 Task: Check the average views per listing of underground utilities in the last 1 year.
Action: Mouse moved to (955, 213)
Screenshot: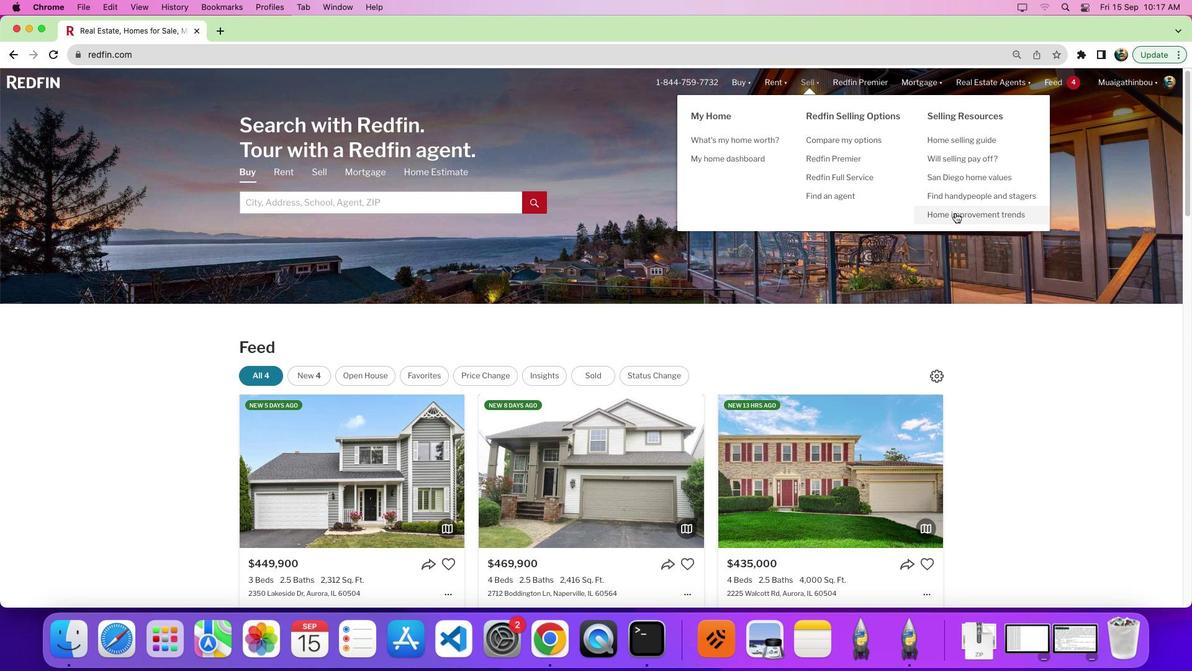 
Action: Mouse pressed left at (955, 213)
Screenshot: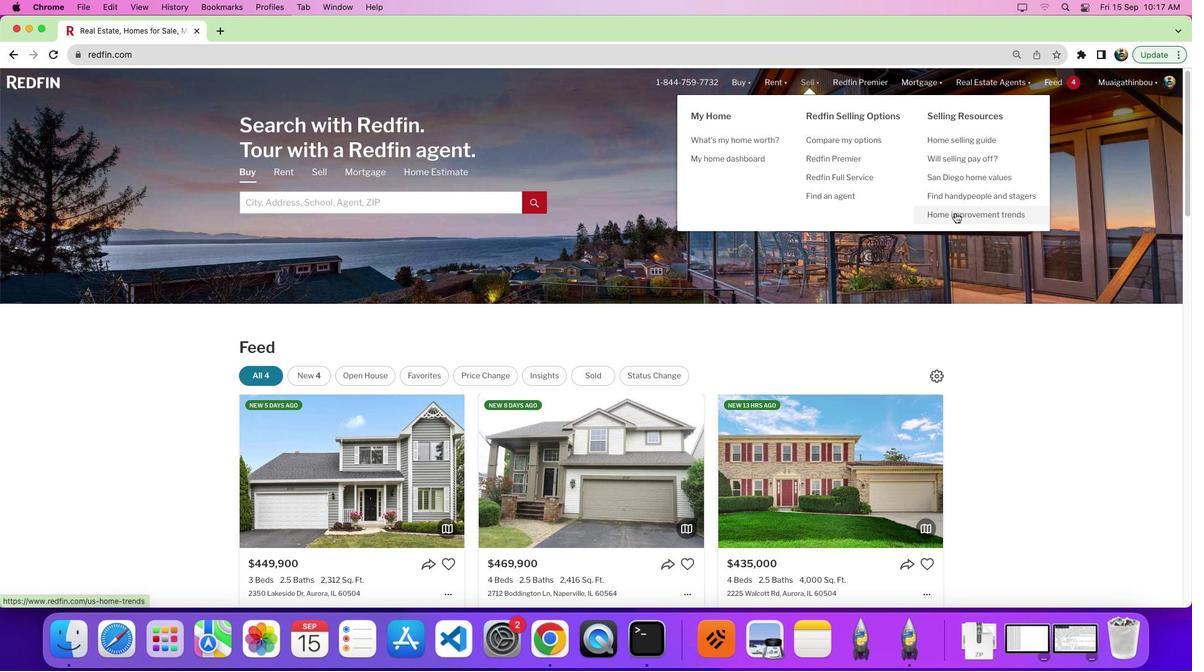 
Action: Mouse moved to (350, 238)
Screenshot: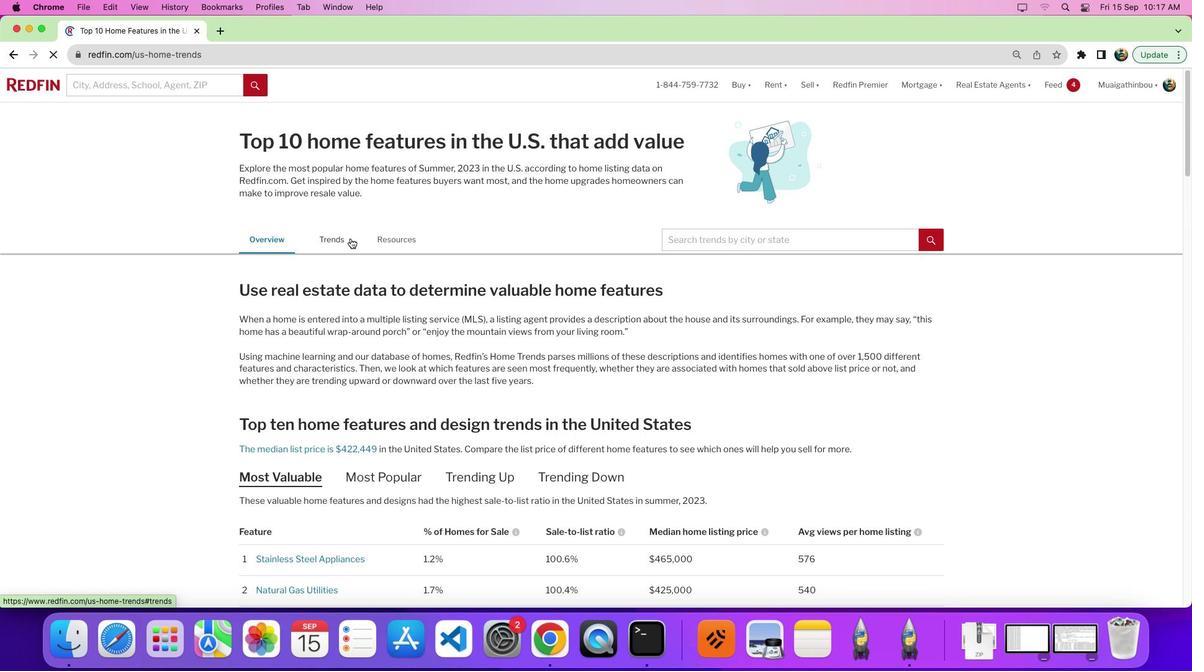 
Action: Mouse pressed left at (350, 238)
Screenshot: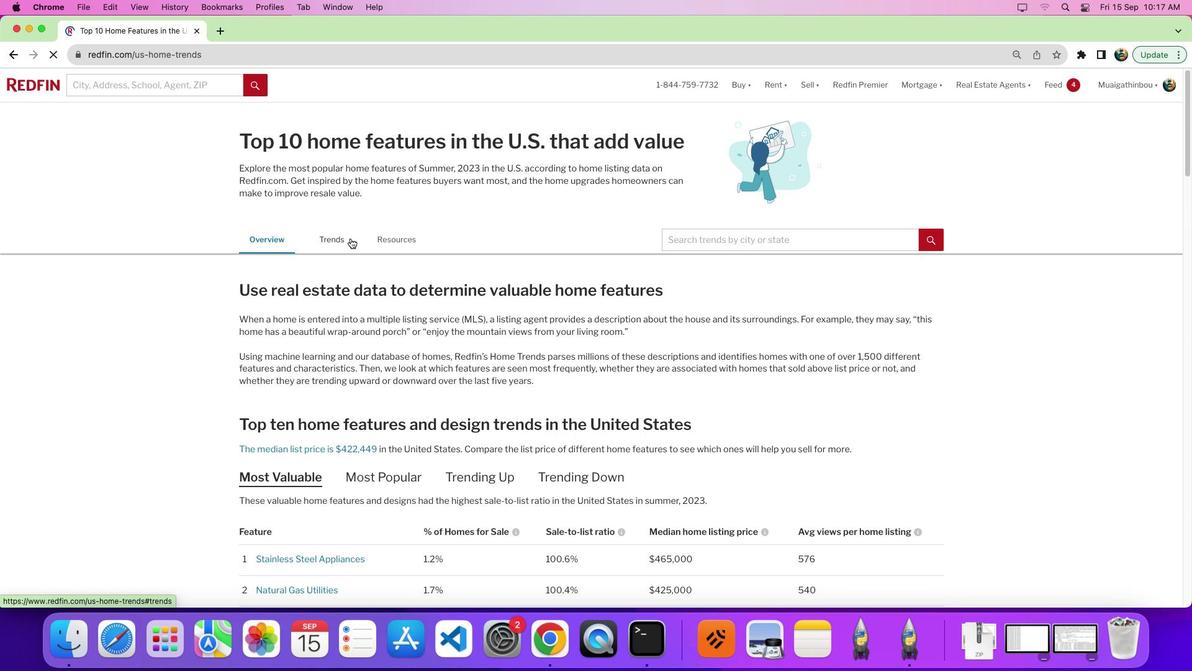 
Action: Mouse pressed left at (350, 238)
Screenshot: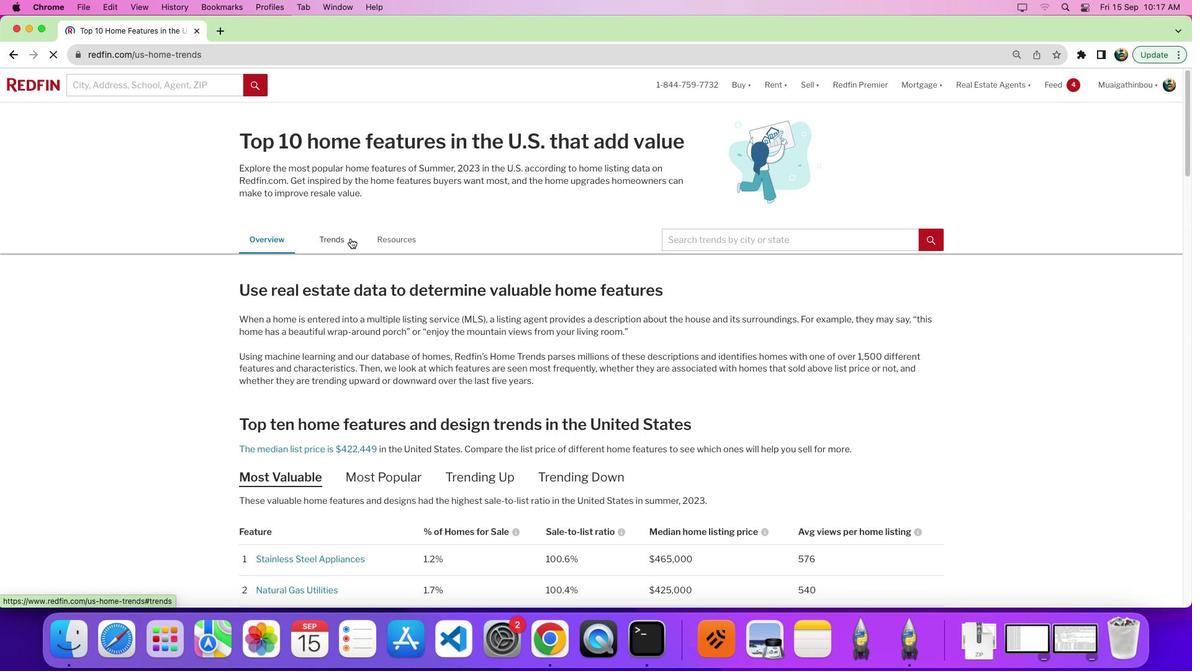 
Action: Mouse moved to (334, 236)
Screenshot: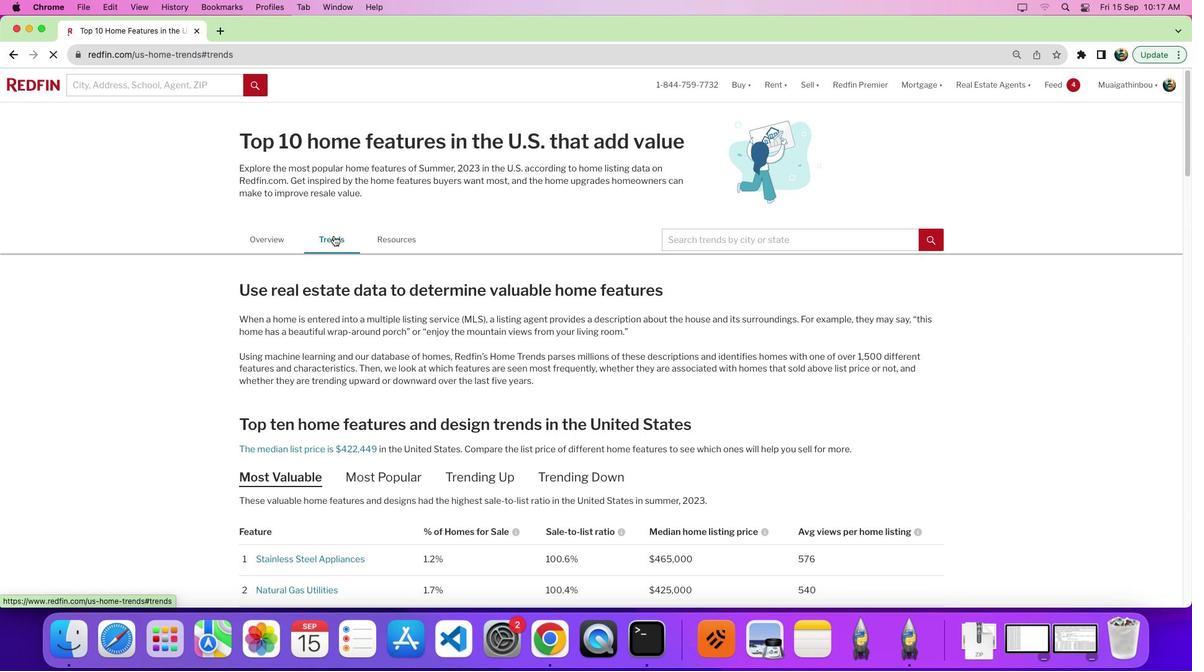 
Action: Mouse pressed left at (334, 236)
Screenshot: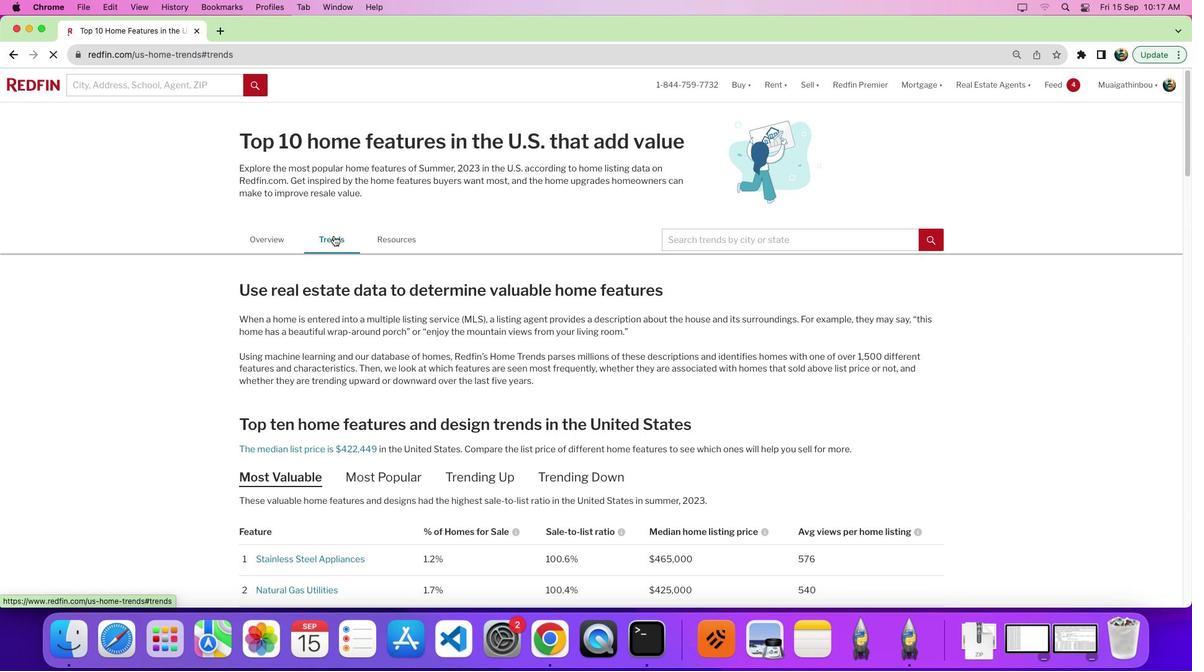 
Action: Mouse moved to (358, 243)
Screenshot: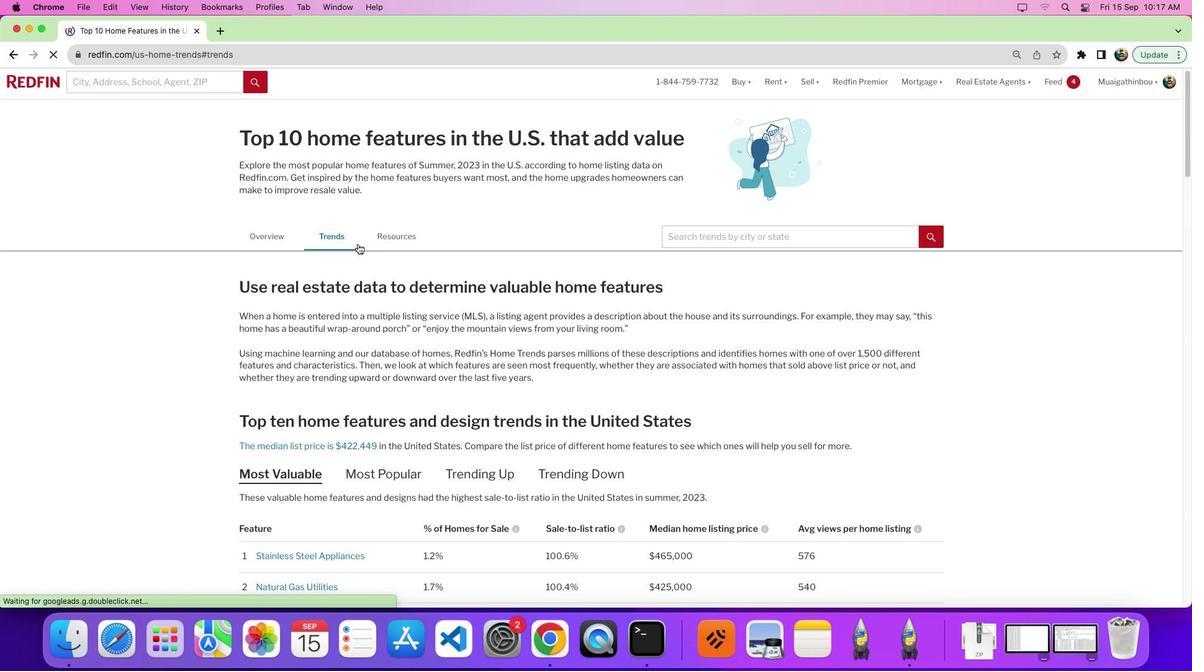 
Action: Mouse scrolled (358, 243) with delta (0, 0)
Screenshot: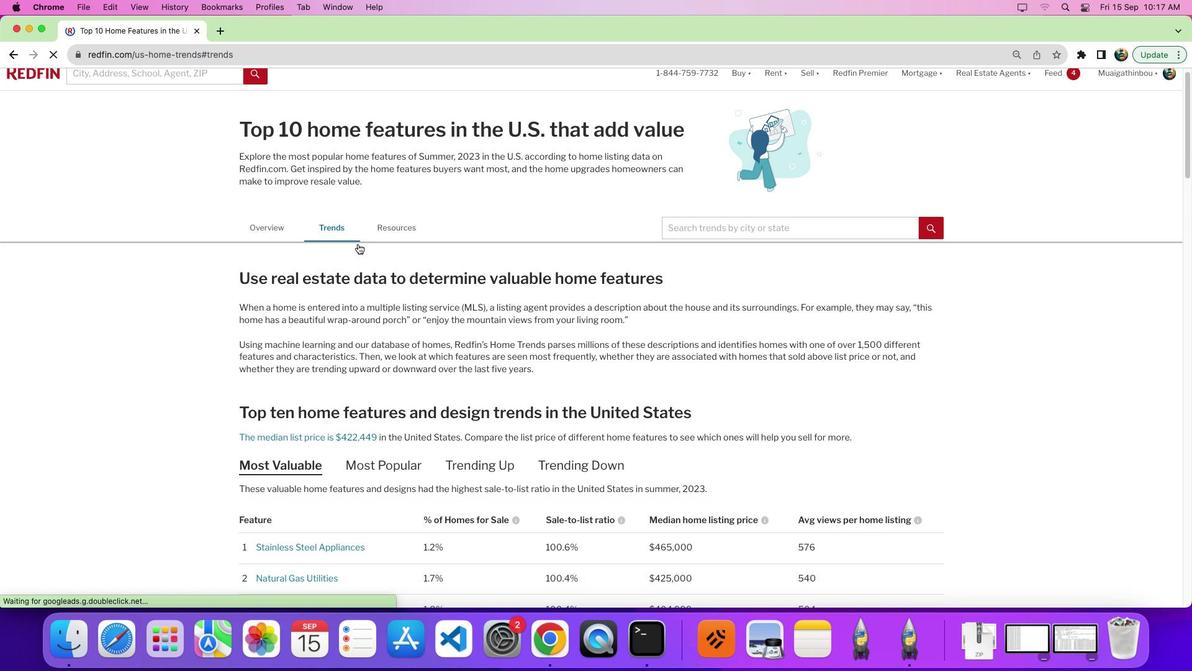
Action: Mouse scrolled (358, 243) with delta (0, 0)
Screenshot: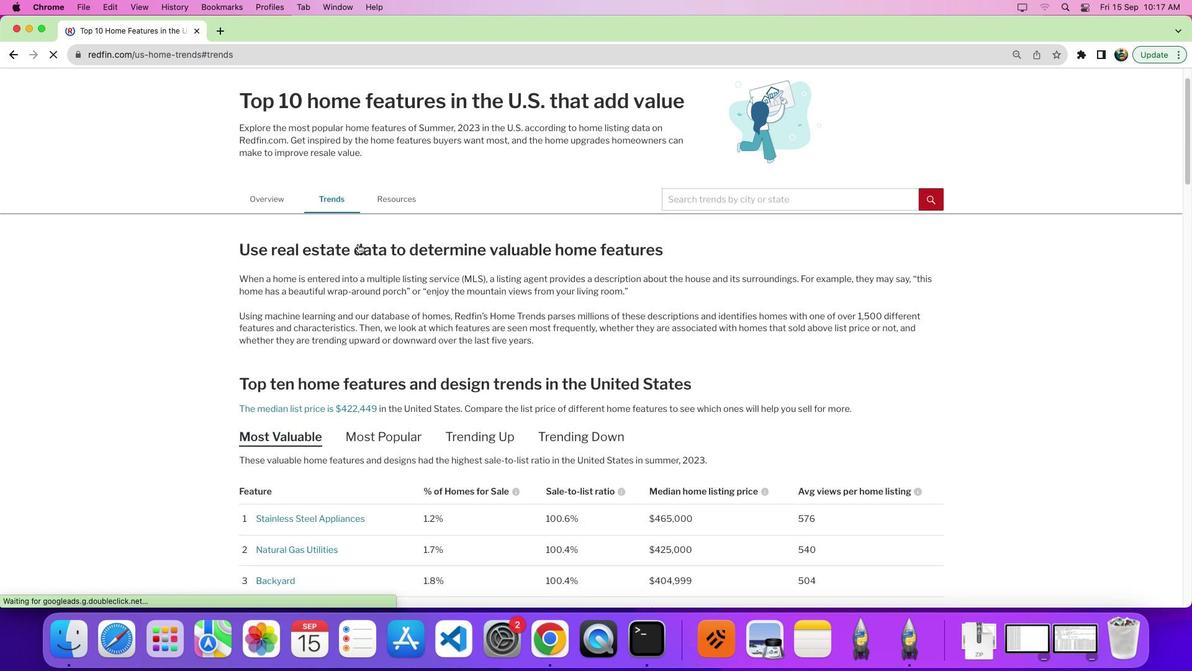
Action: Mouse scrolled (358, 243) with delta (0, -3)
Screenshot: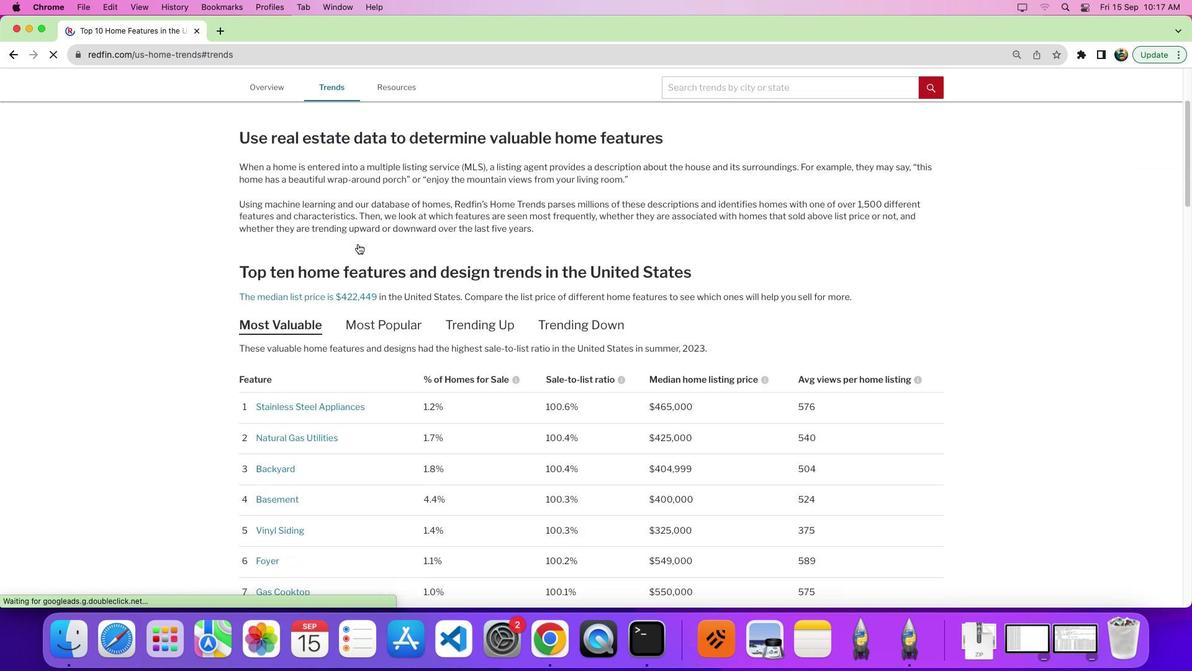 
Action: Mouse scrolled (358, 243) with delta (0, 0)
Screenshot: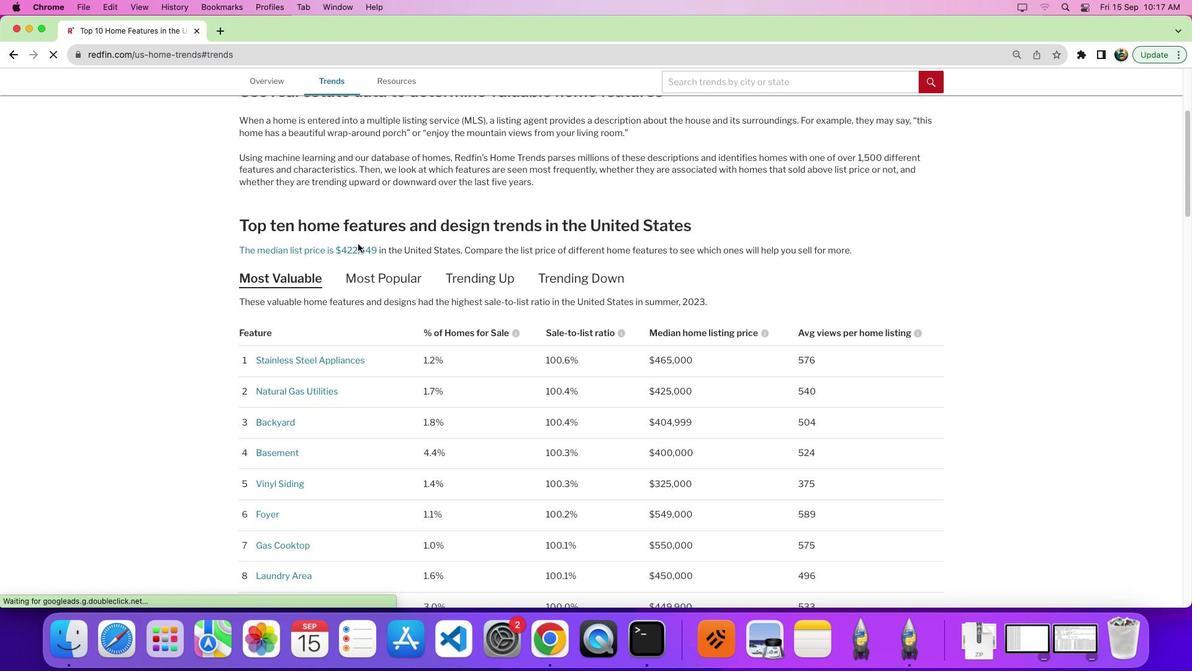 
Action: Mouse scrolled (358, 243) with delta (0, 0)
Screenshot: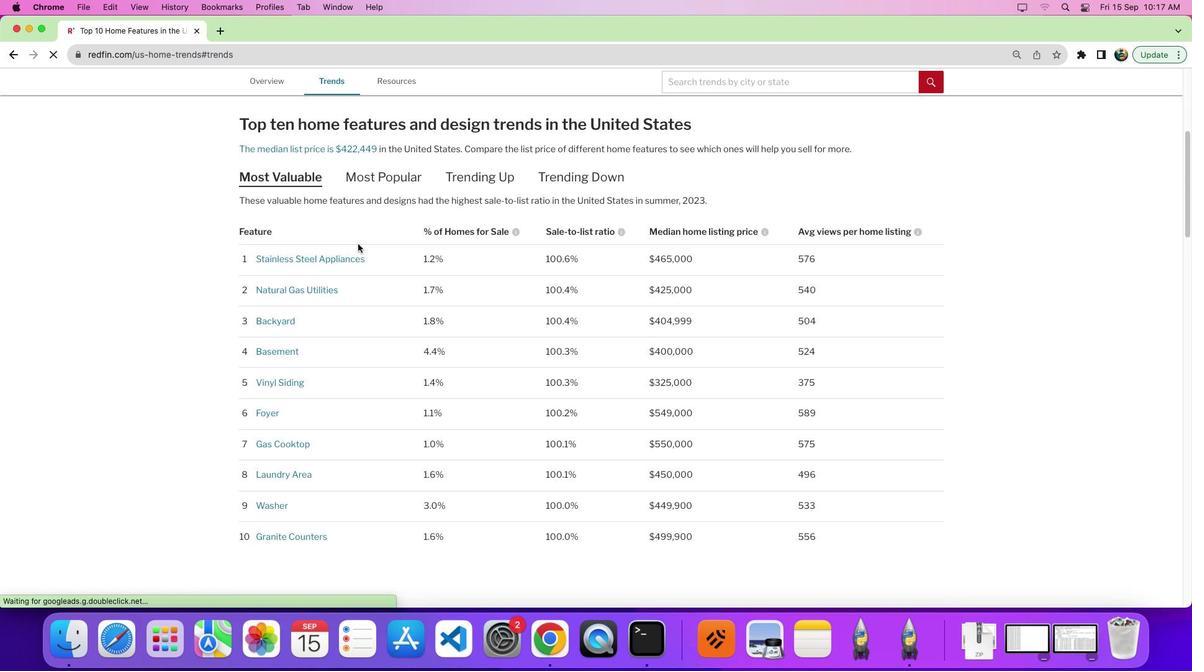
Action: Mouse scrolled (358, 243) with delta (0, -4)
Screenshot: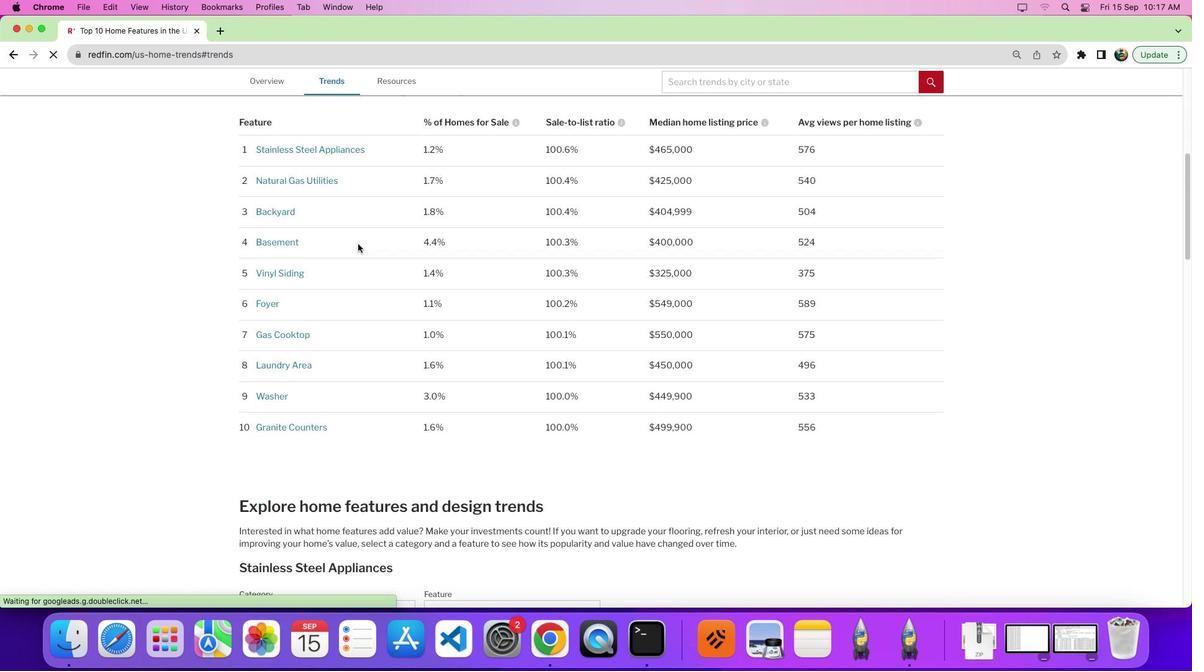 
Action: Mouse moved to (413, 241)
Screenshot: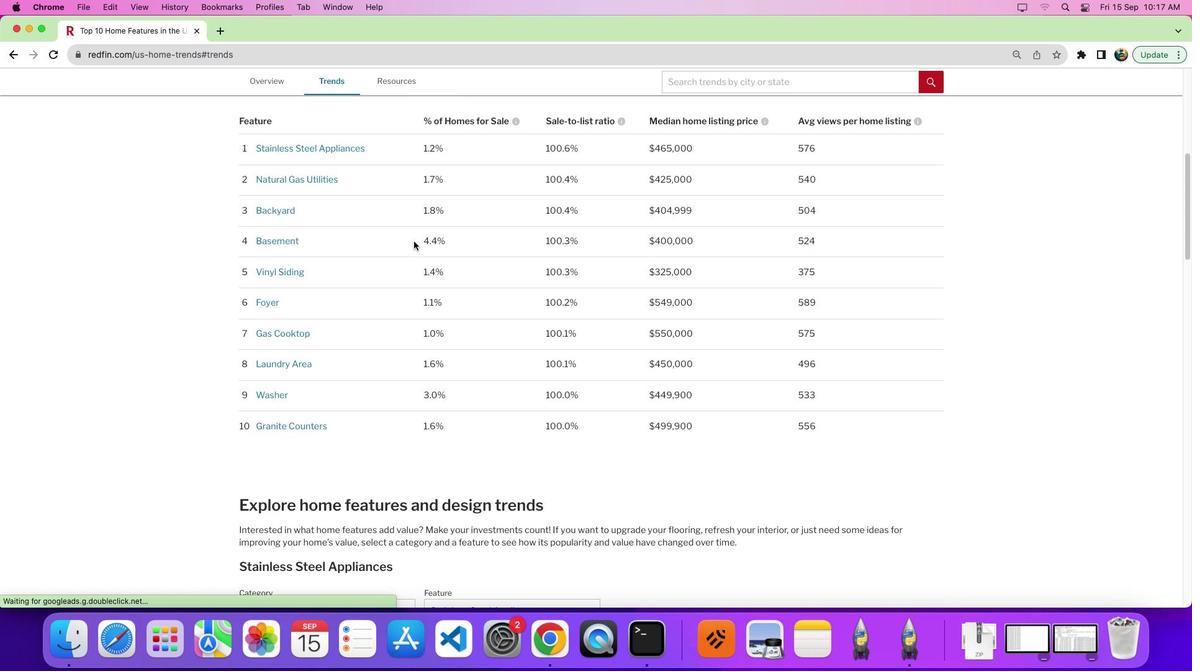 
Action: Mouse scrolled (413, 241) with delta (0, 0)
Screenshot: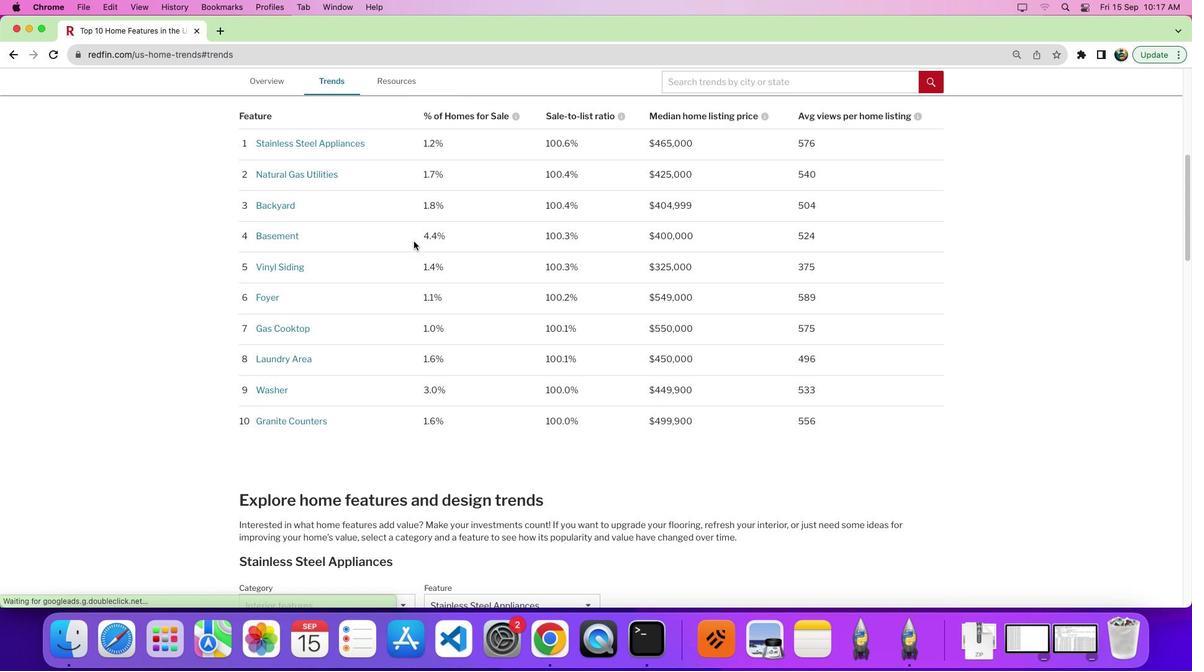 
Action: Mouse scrolled (413, 241) with delta (0, 0)
Screenshot: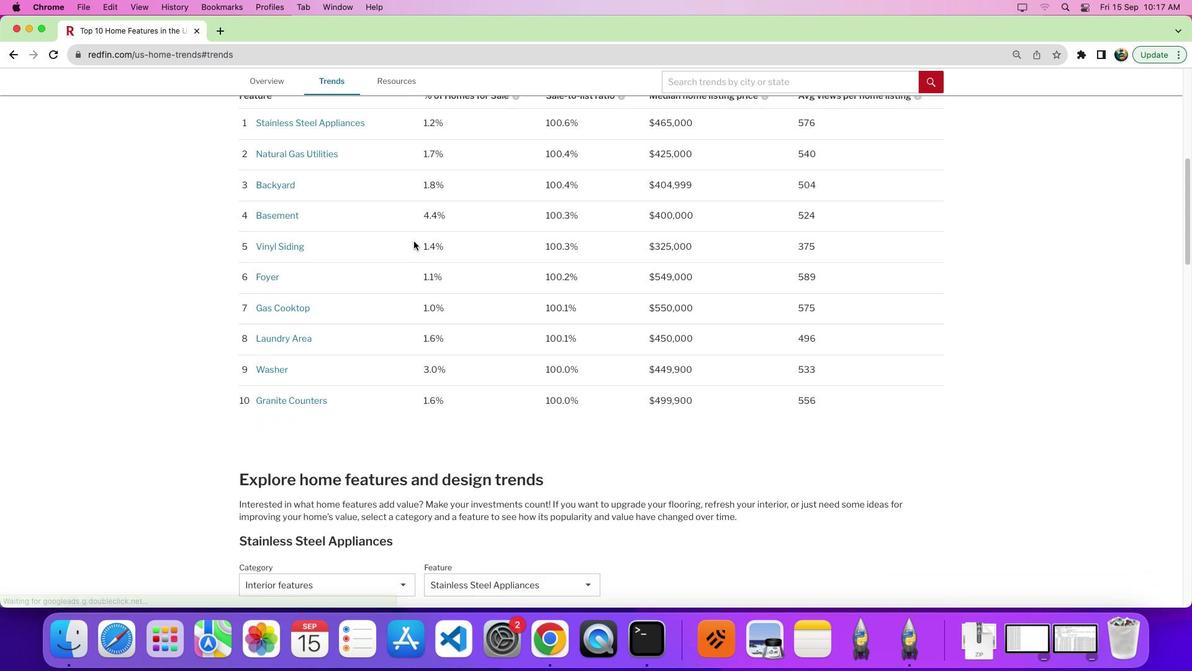 
Action: Mouse moved to (413, 283)
Screenshot: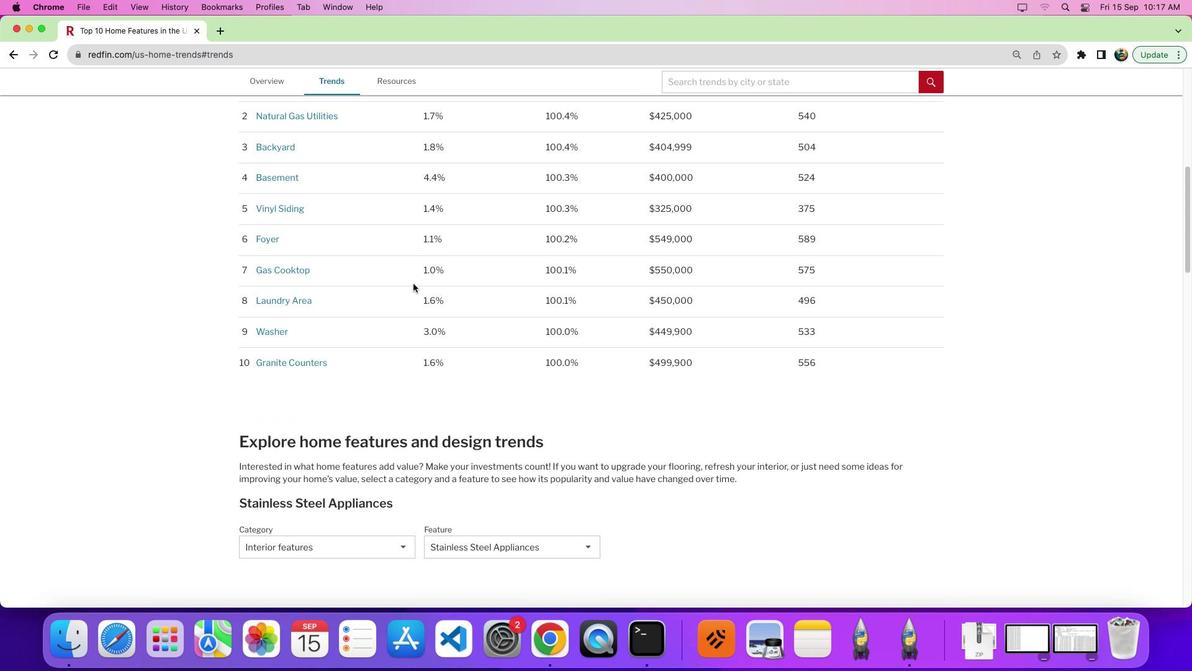 
Action: Mouse scrolled (413, 283) with delta (0, 0)
Screenshot: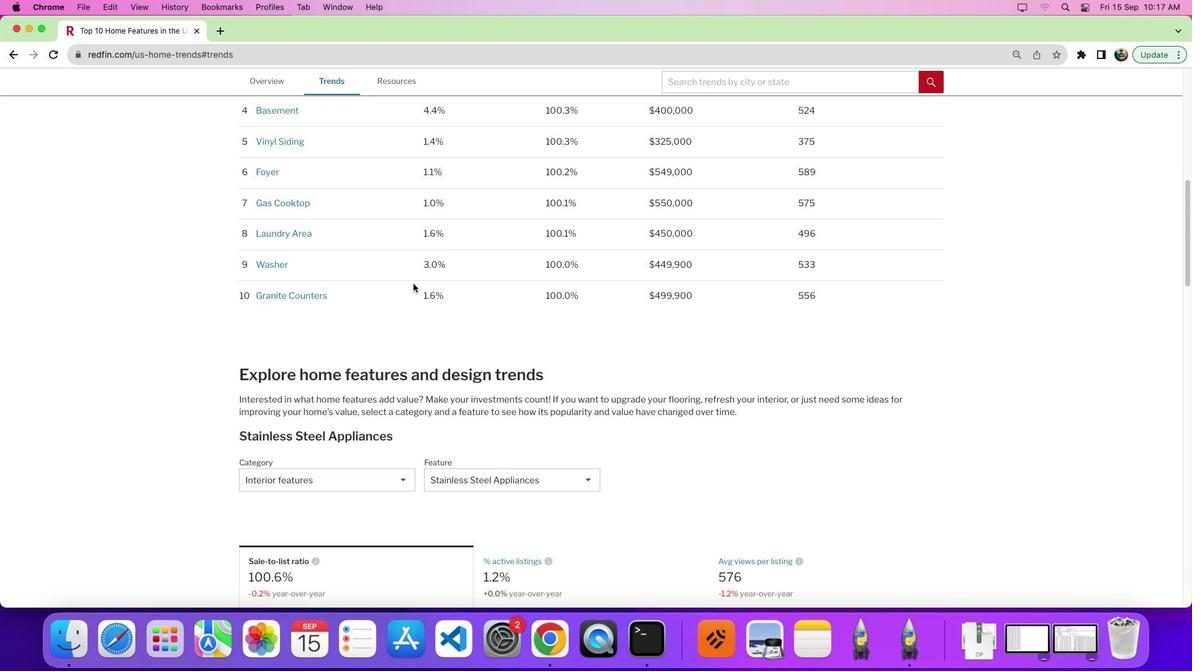 
Action: Mouse scrolled (413, 283) with delta (0, 0)
Screenshot: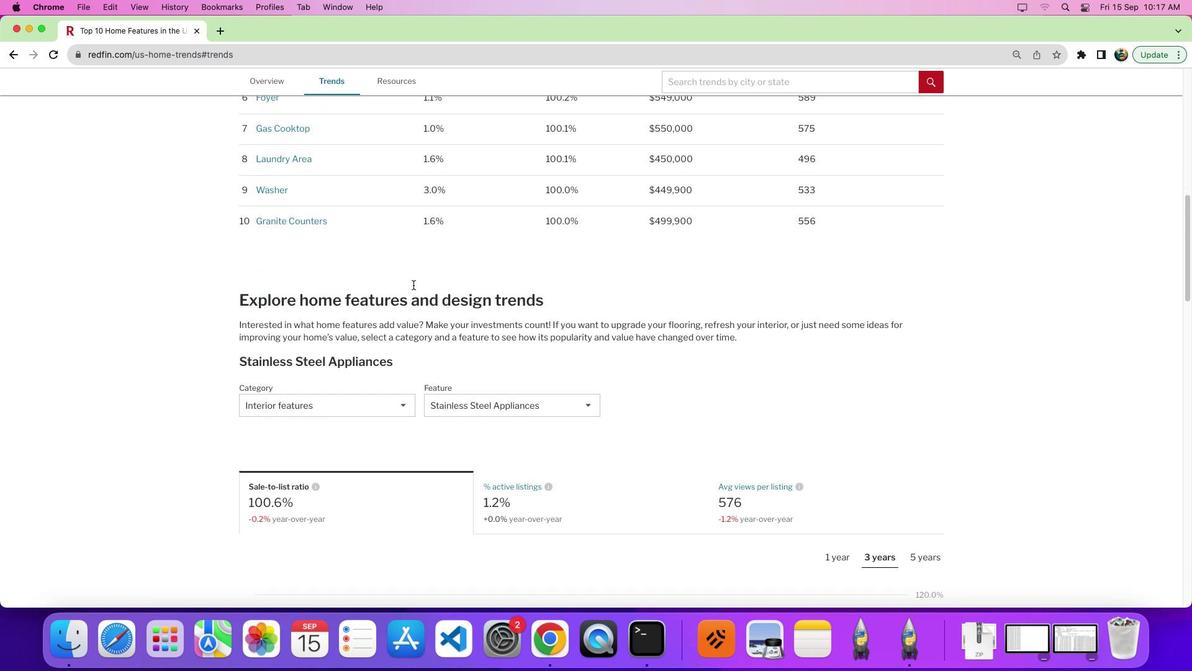 
Action: Mouse scrolled (413, 283) with delta (0, -3)
Screenshot: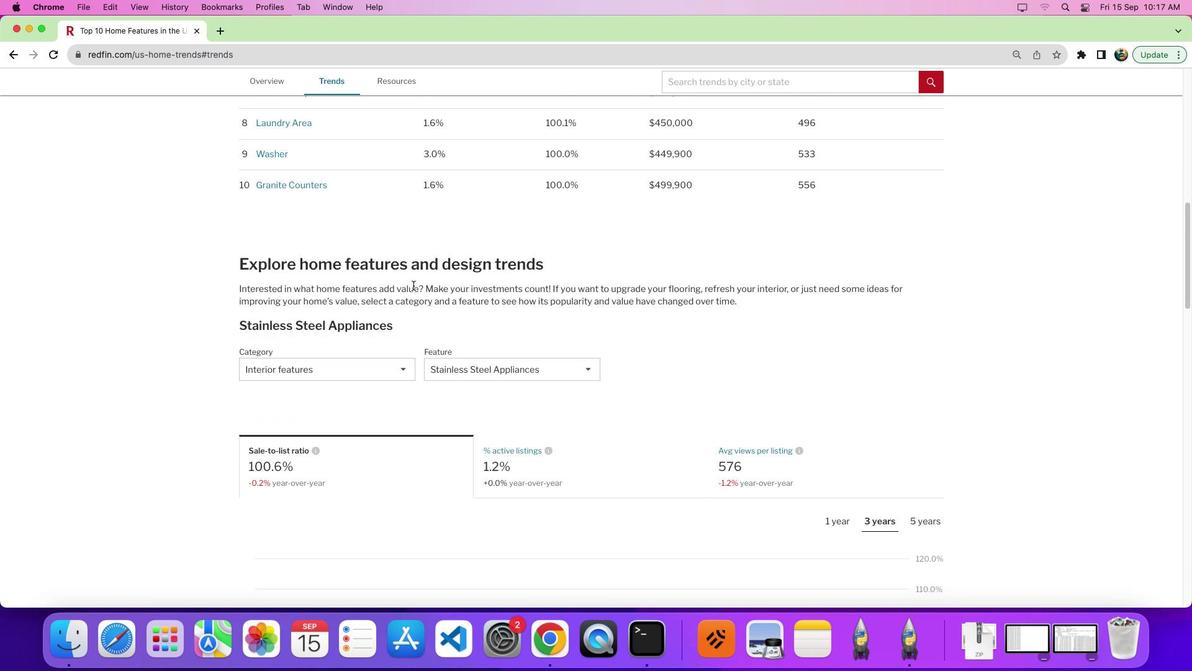 
Action: Mouse moved to (346, 367)
Screenshot: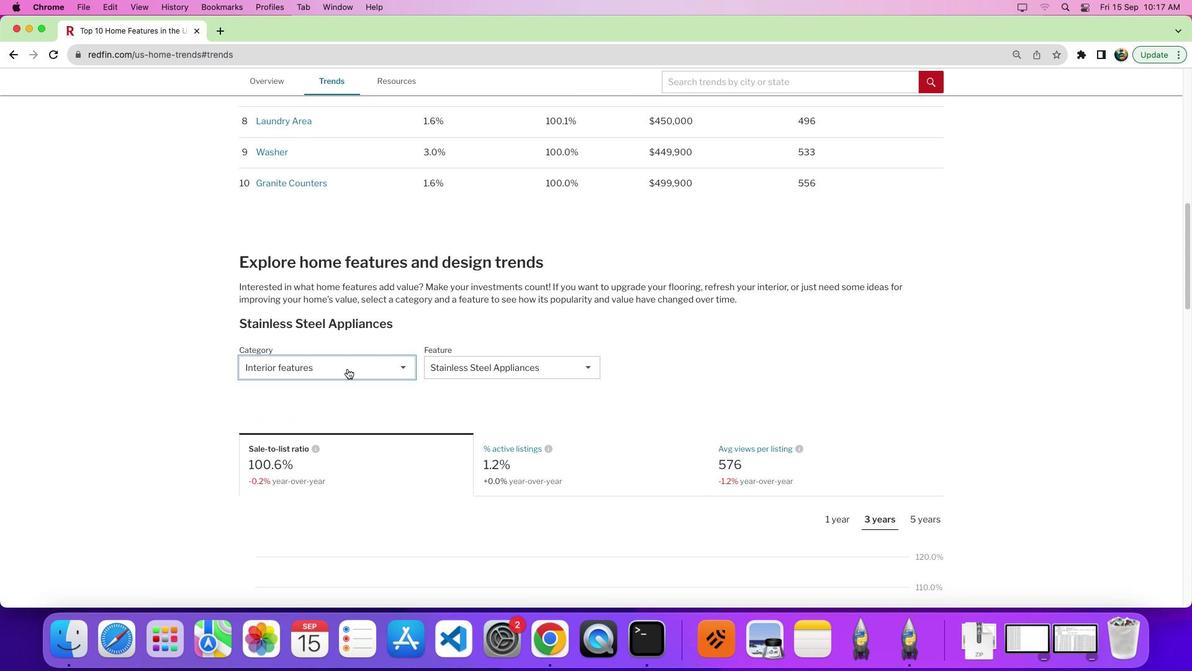 
Action: Mouse pressed left at (346, 367)
Screenshot: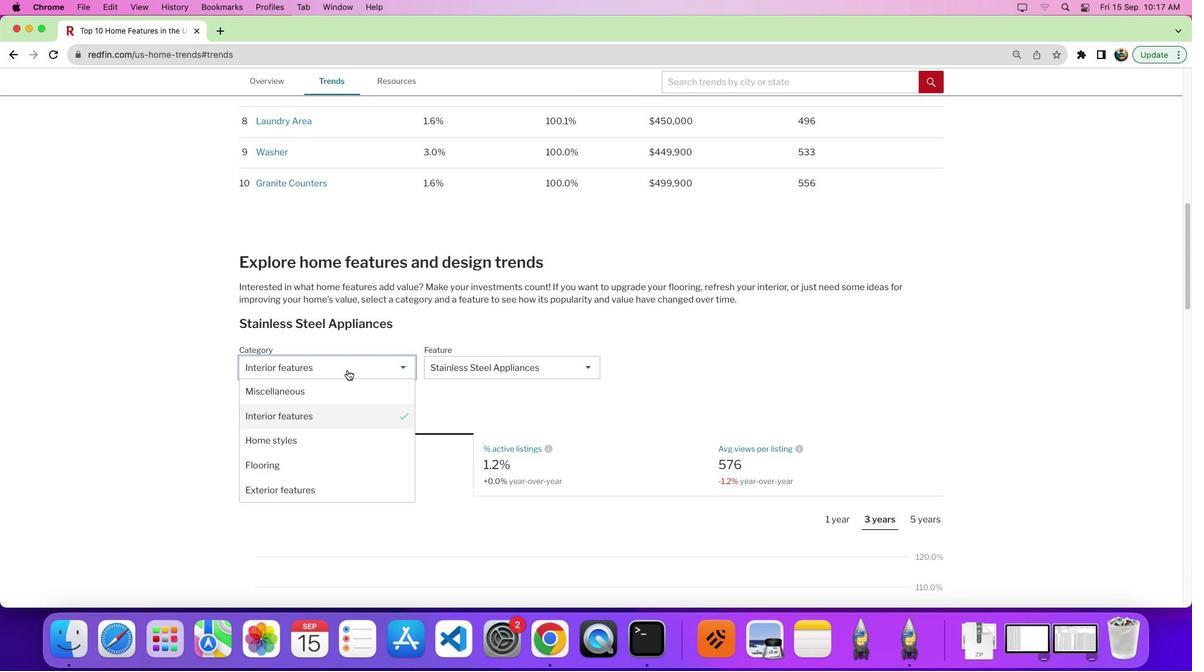 
Action: Mouse moved to (336, 403)
Screenshot: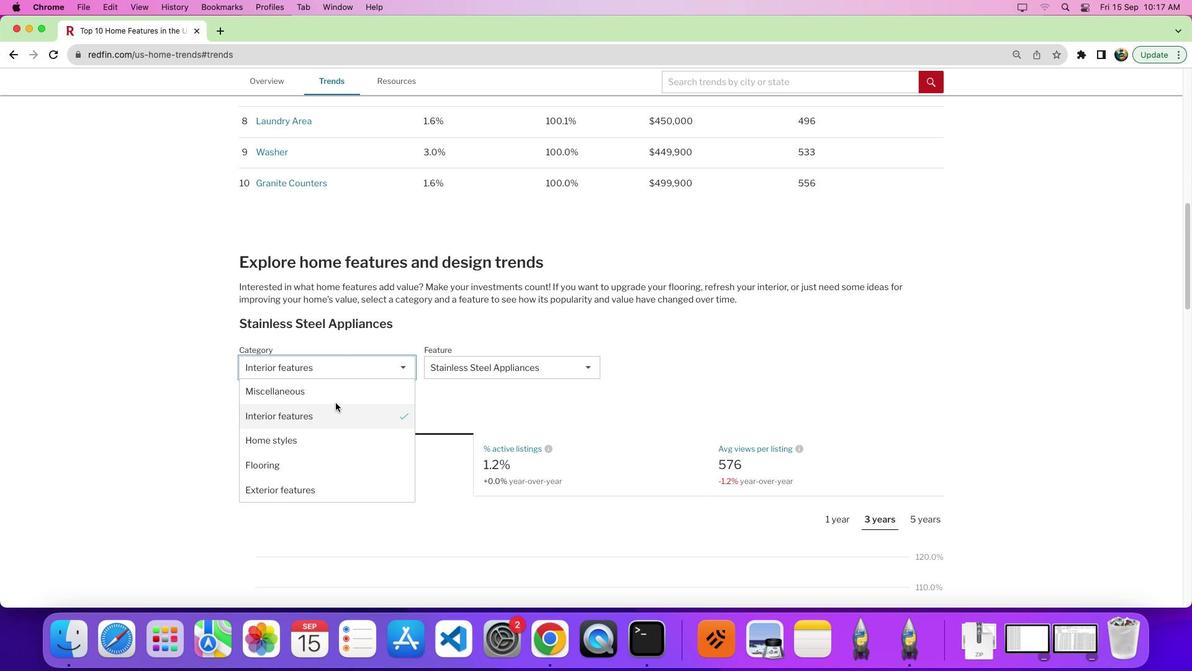 
Action: Mouse pressed left at (336, 403)
Screenshot: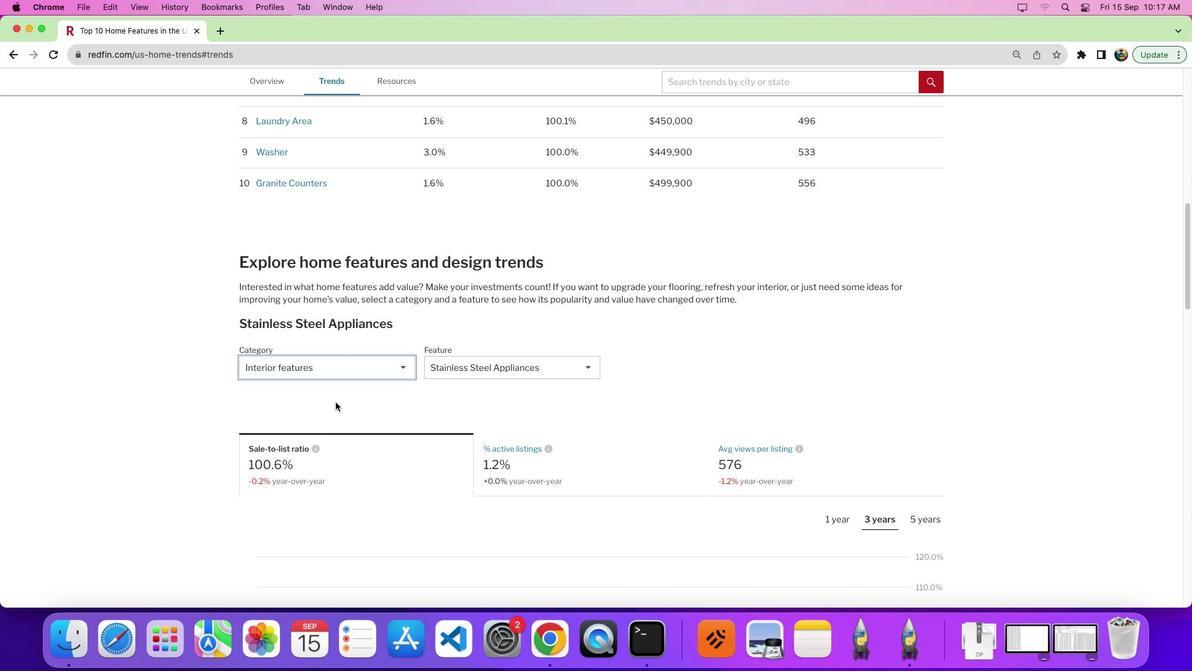 
Action: Mouse moved to (335, 374)
Screenshot: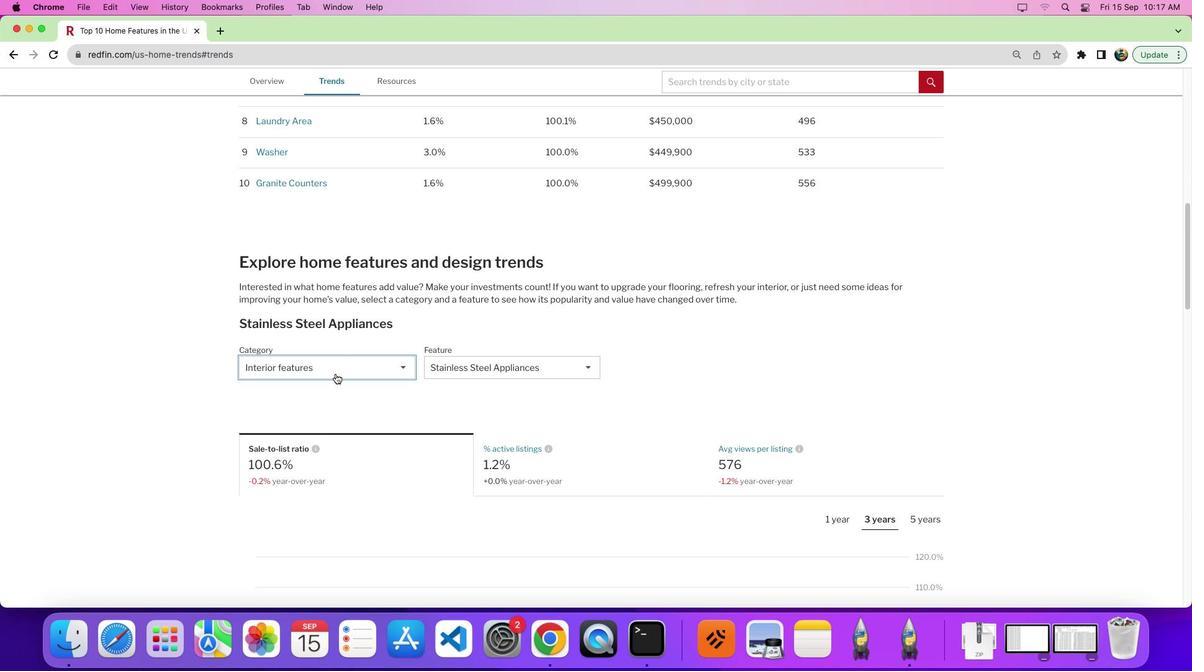 
Action: Mouse pressed left at (335, 374)
Screenshot: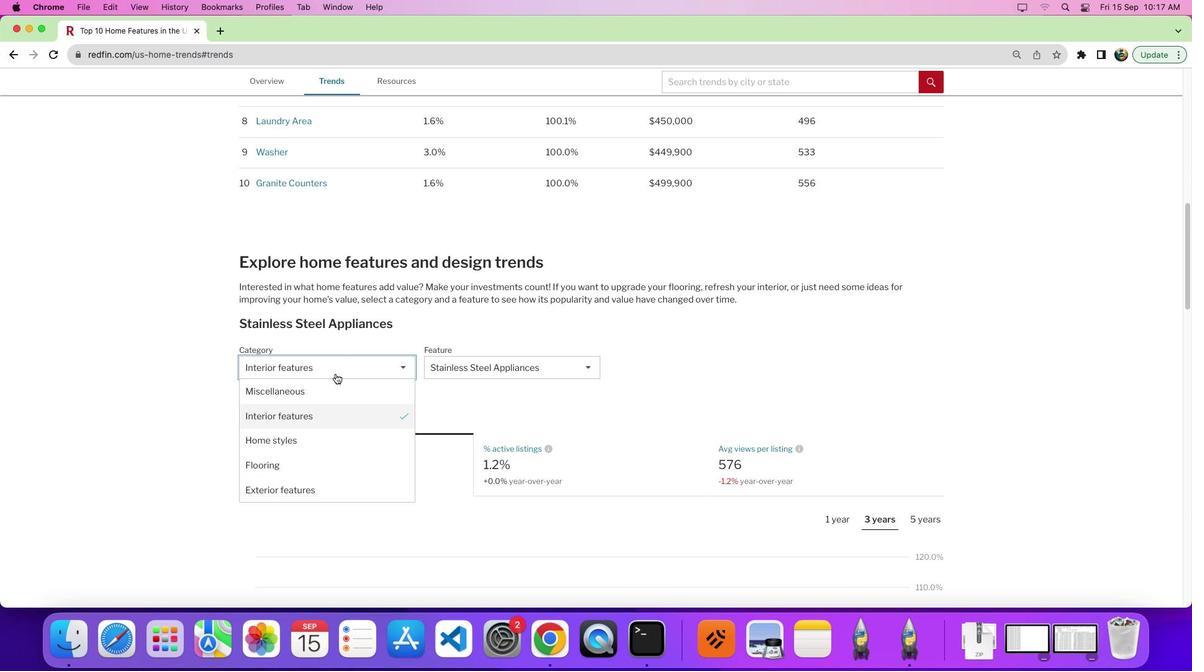 
Action: Mouse moved to (327, 388)
Screenshot: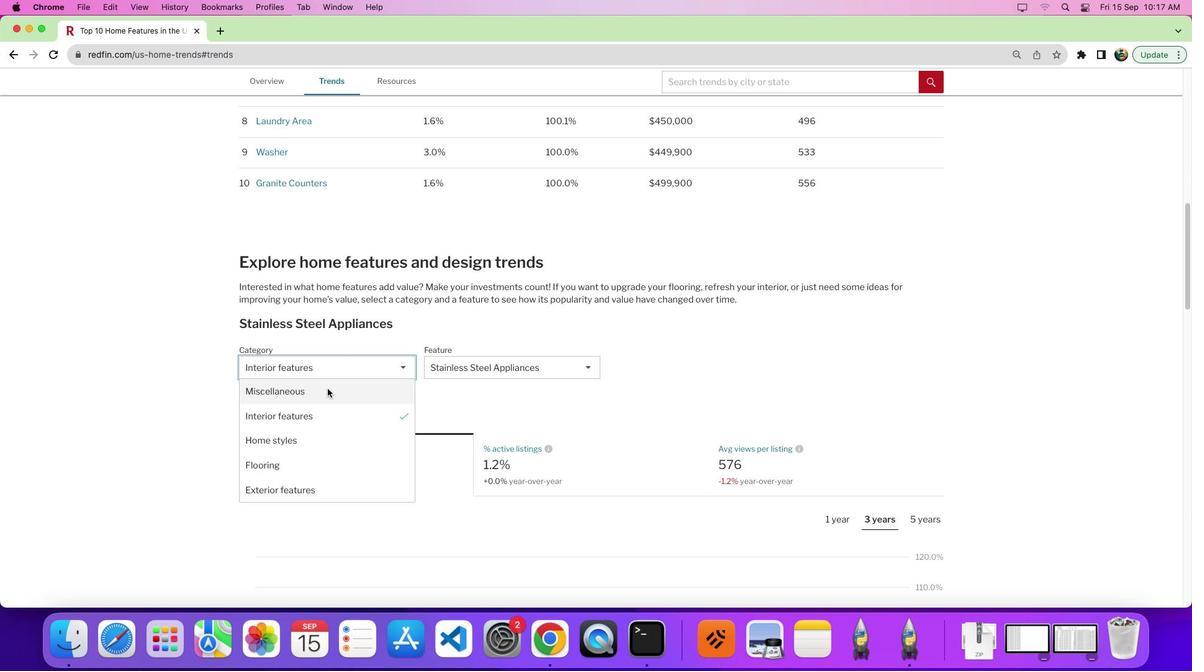 
Action: Mouse pressed left at (327, 388)
Screenshot: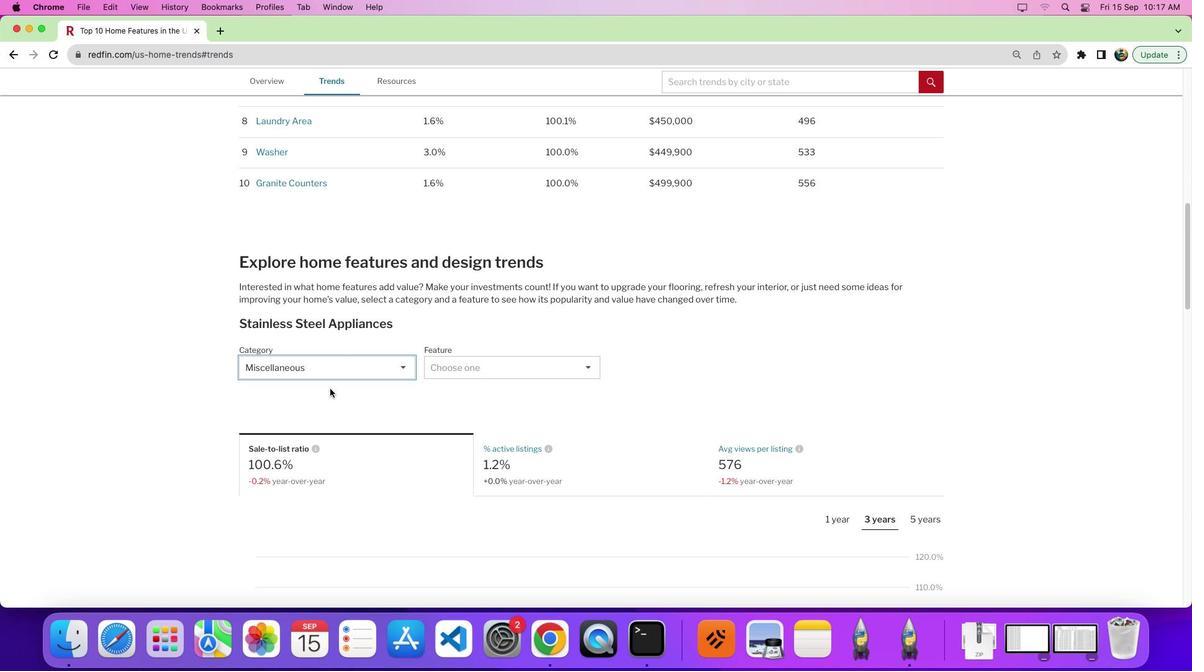 
Action: Mouse moved to (454, 356)
Screenshot: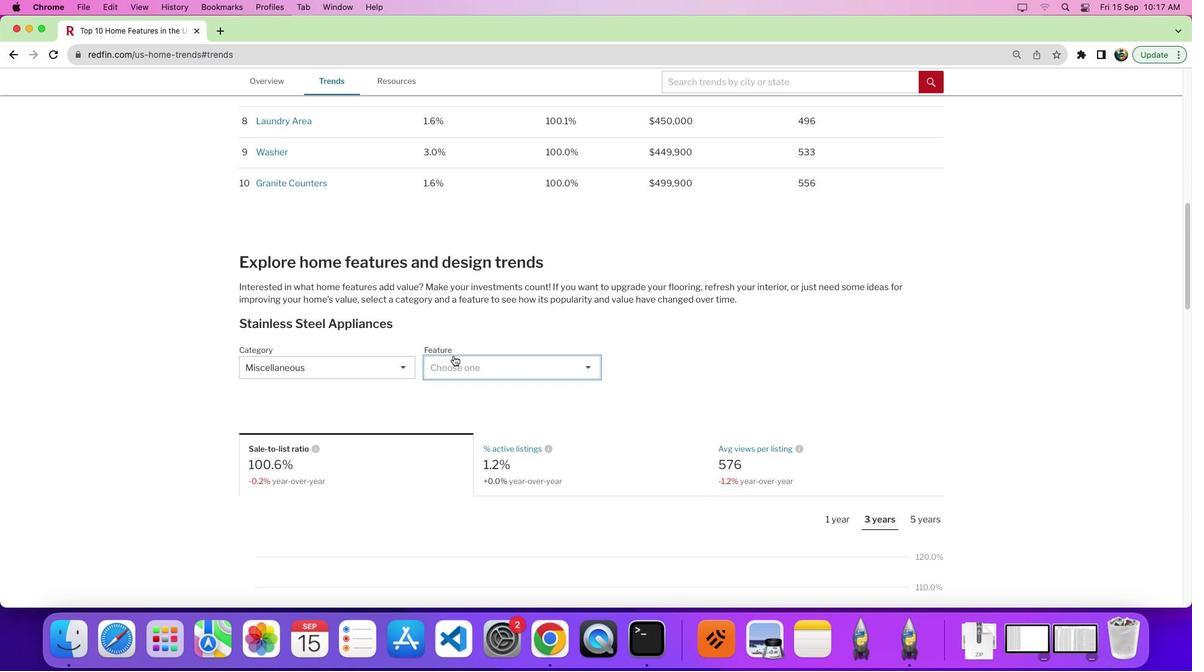 
Action: Mouse pressed left at (454, 356)
Screenshot: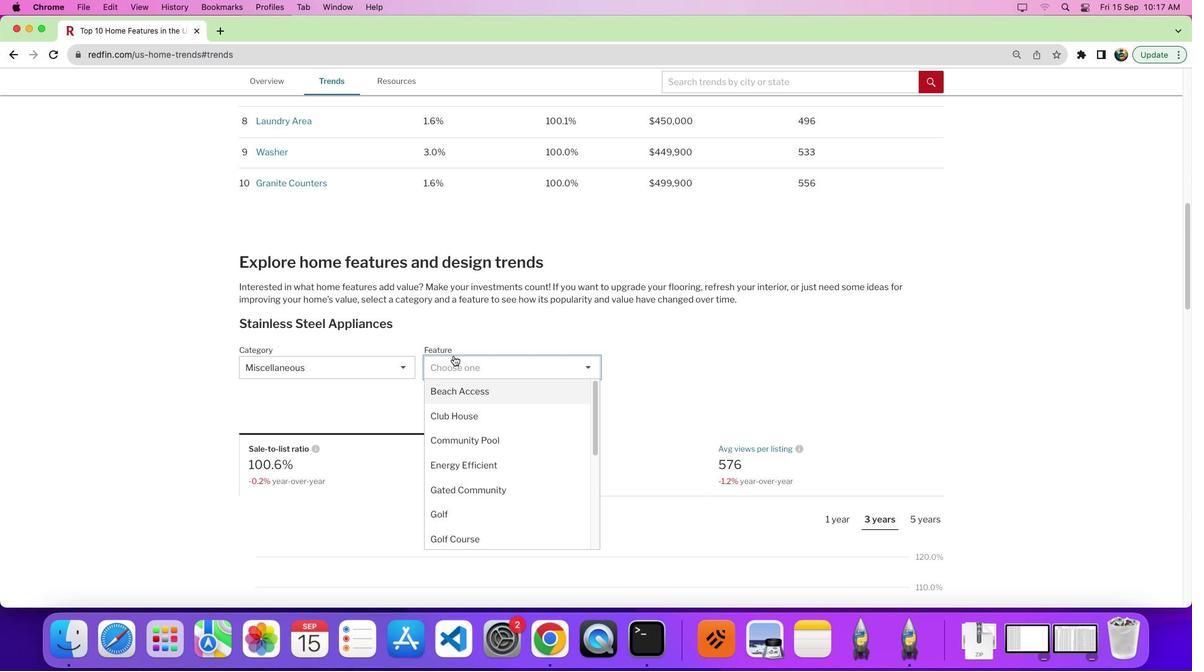 
Action: Mouse moved to (477, 454)
Screenshot: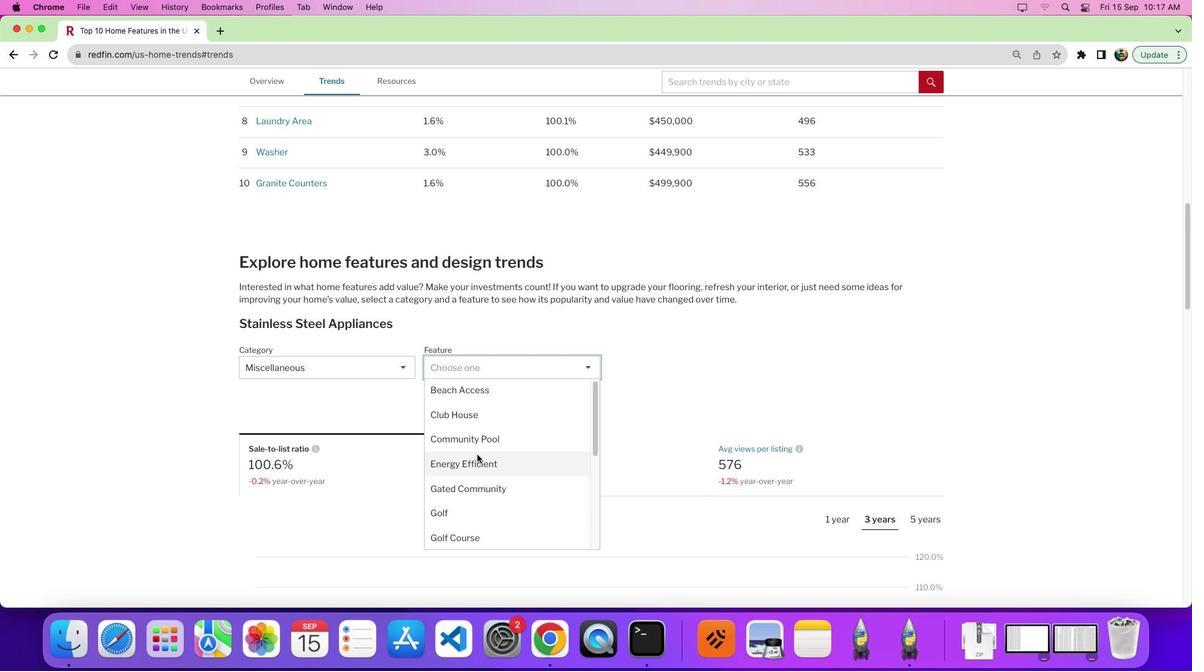 
Action: Mouse scrolled (477, 454) with delta (0, 0)
Screenshot: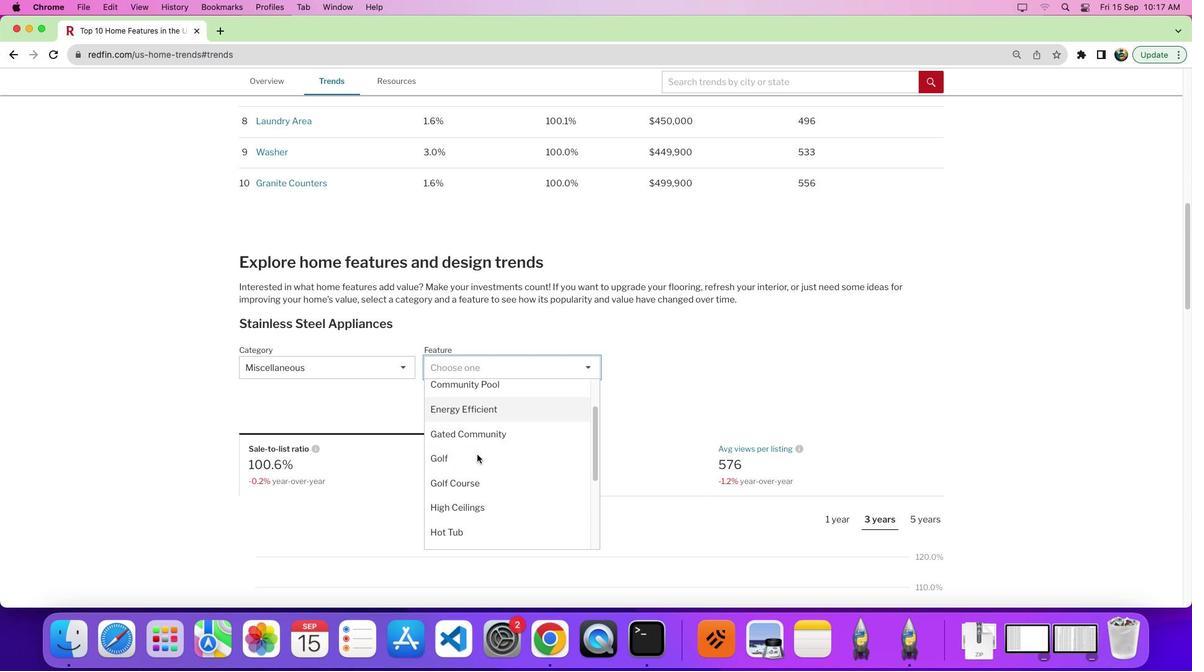 
Action: Mouse scrolled (477, 454) with delta (0, 0)
Screenshot: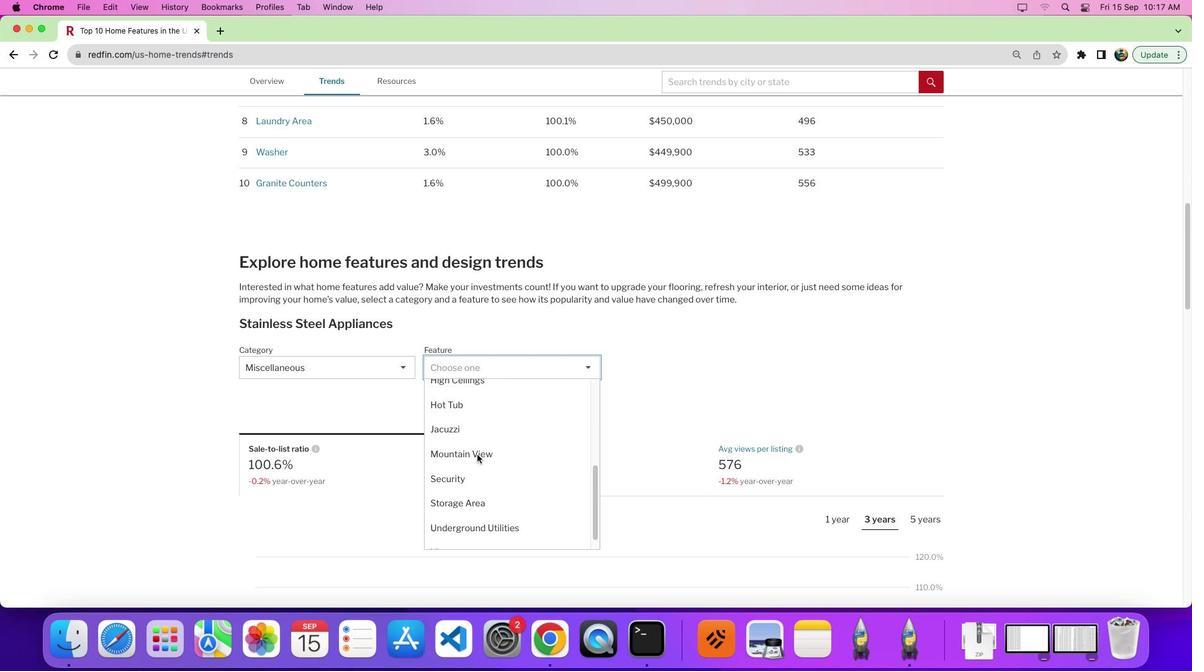
Action: Mouse scrolled (477, 454) with delta (0, -4)
Screenshot: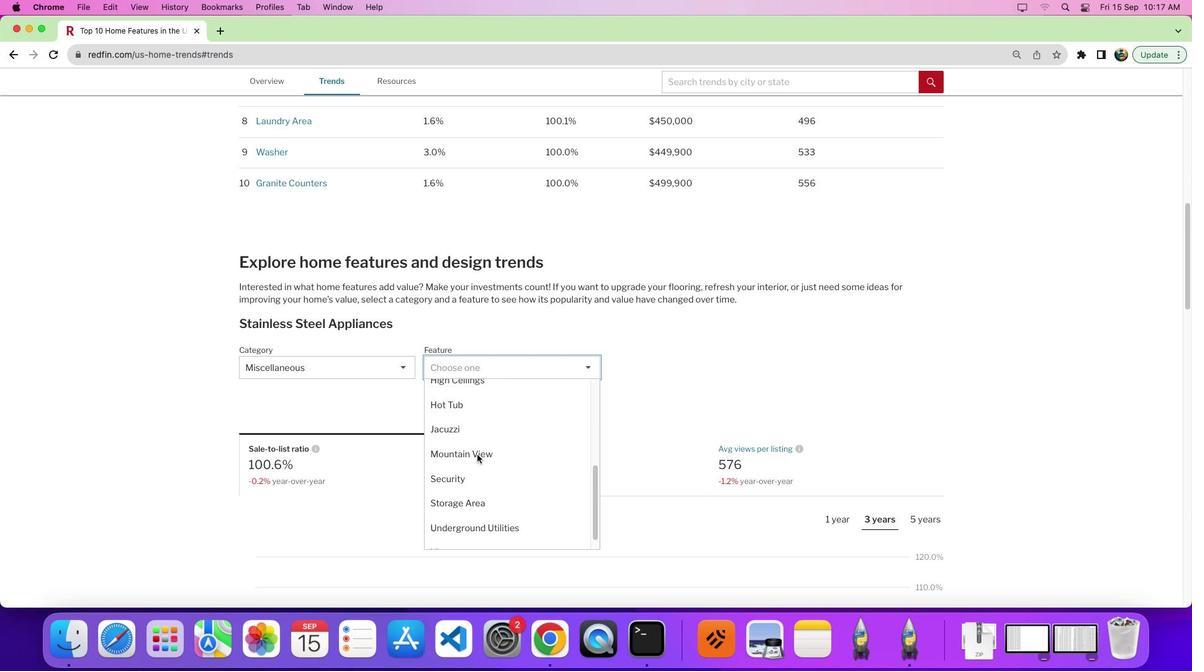 
Action: Mouse scrolled (477, 454) with delta (0, 0)
Screenshot: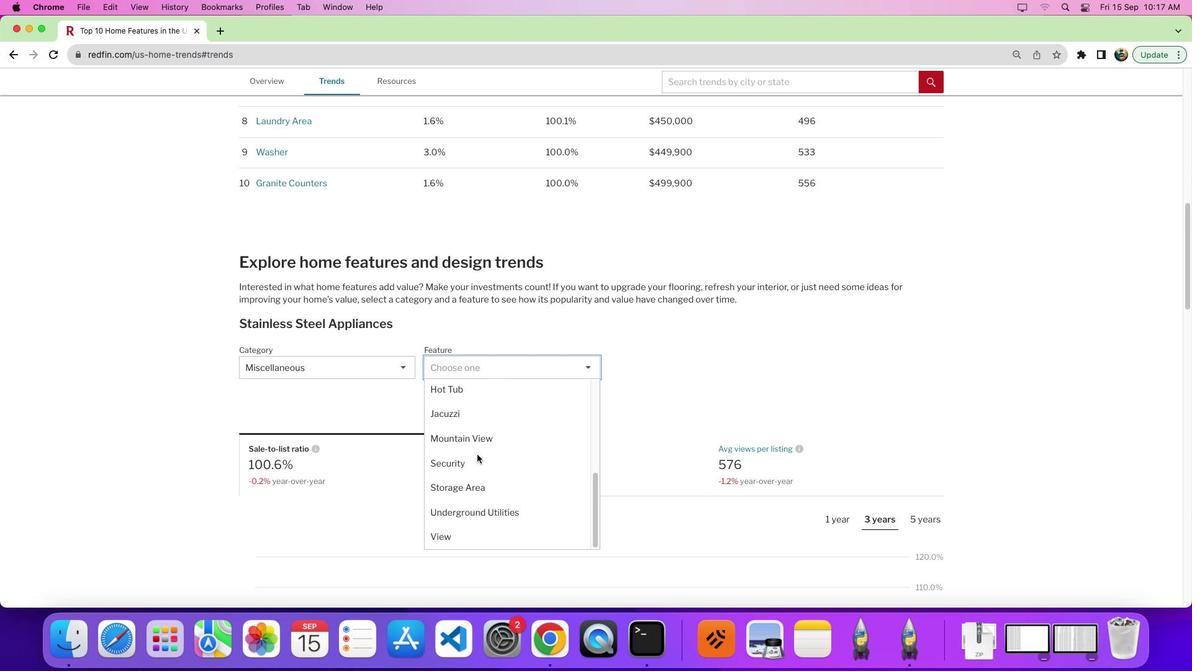 
Action: Mouse scrolled (477, 454) with delta (0, 0)
Screenshot: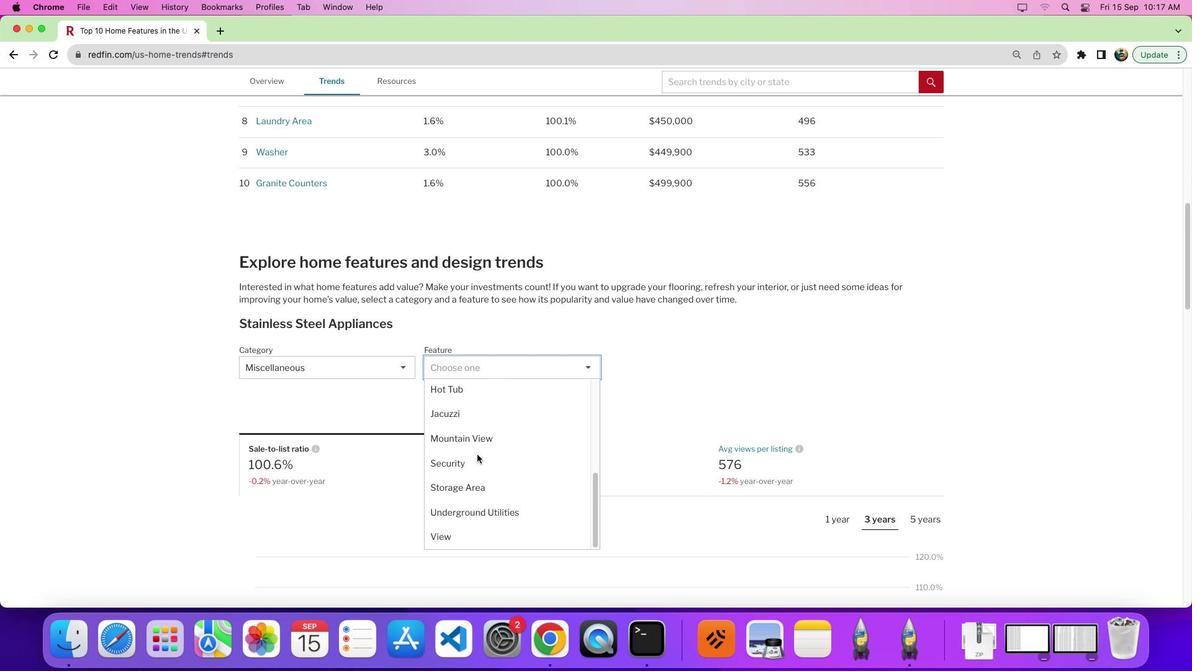 
Action: Mouse scrolled (477, 454) with delta (0, -3)
Screenshot: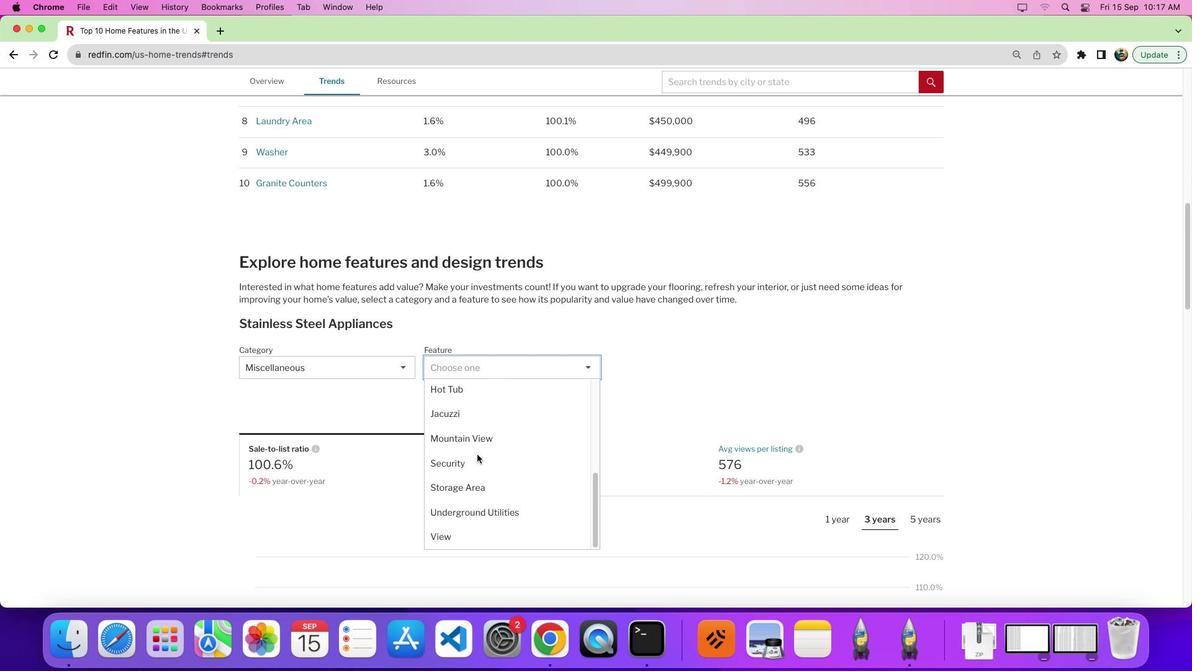 
Action: Mouse moved to (470, 518)
Screenshot: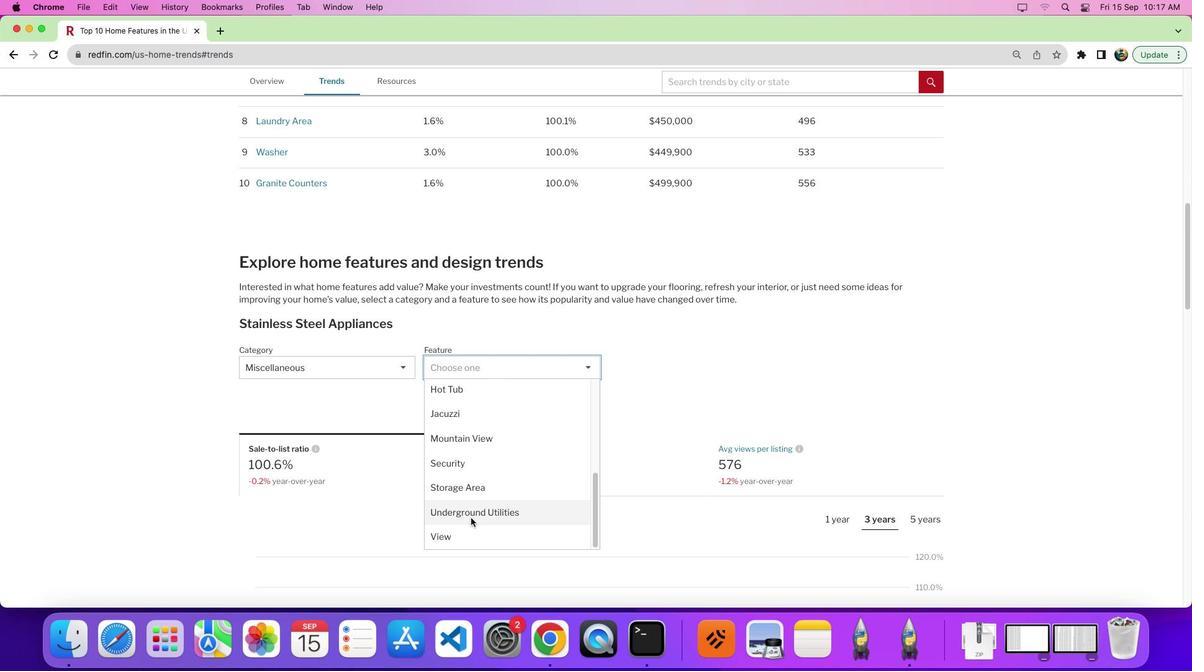 
Action: Mouse pressed left at (470, 518)
Screenshot: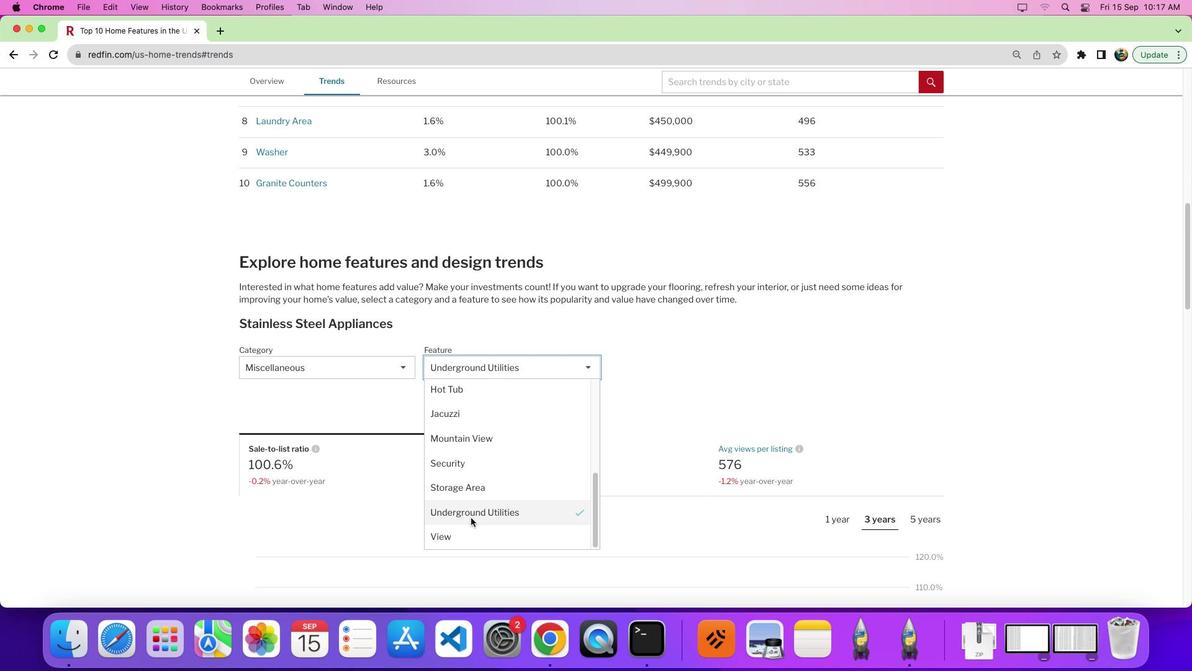 
Action: Mouse moved to (653, 431)
Screenshot: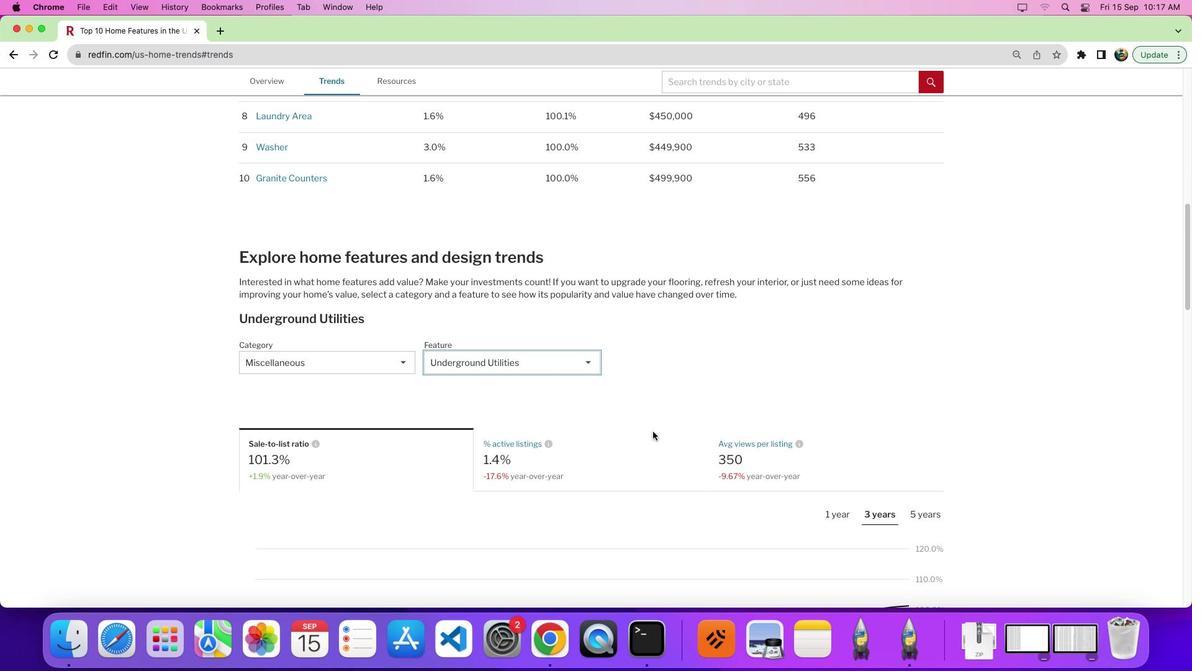 
Action: Mouse scrolled (653, 431) with delta (0, 0)
Screenshot: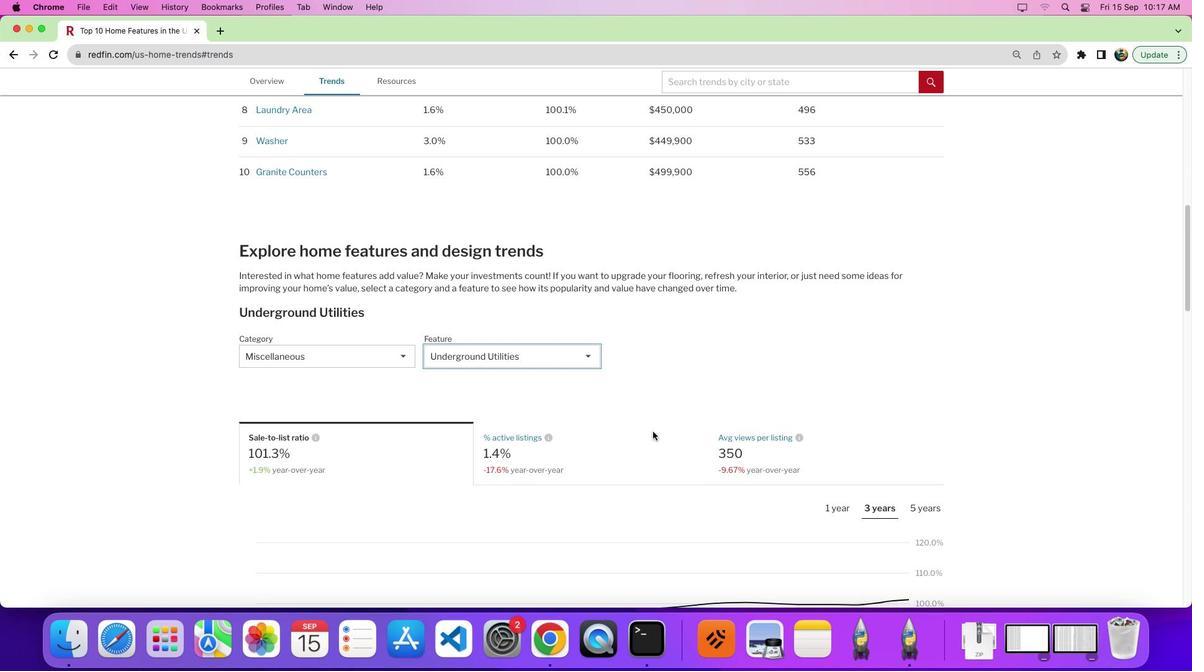 
Action: Mouse scrolled (653, 431) with delta (0, 0)
Screenshot: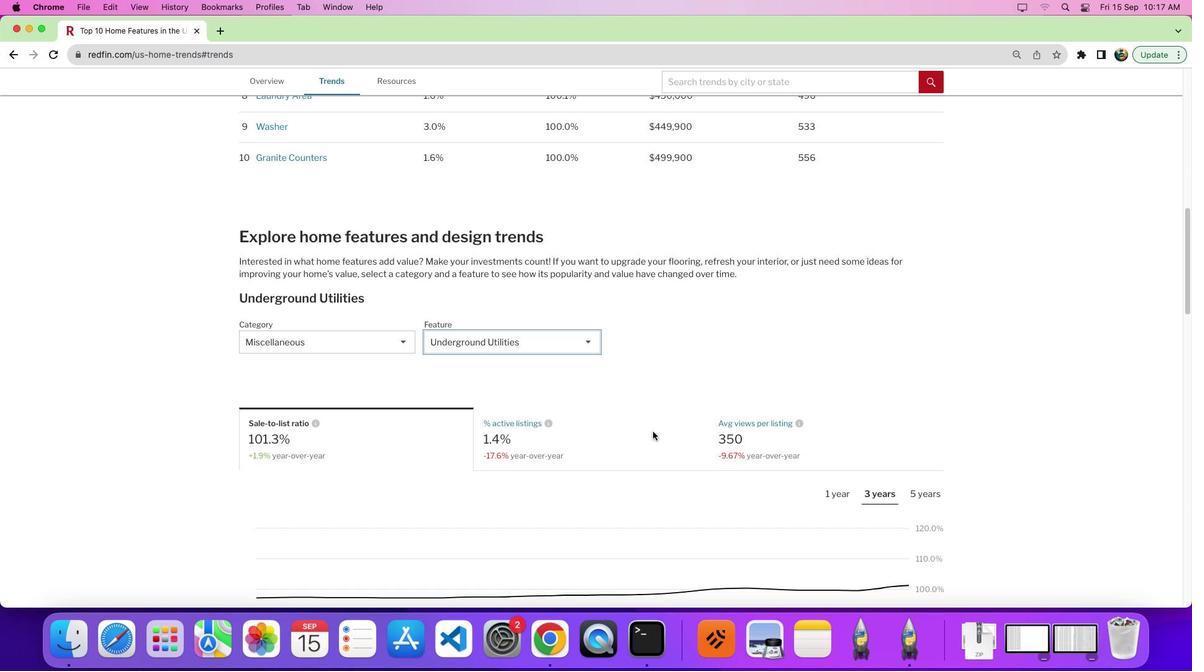 
Action: Mouse scrolled (653, 431) with delta (0, 0)
Screenshot: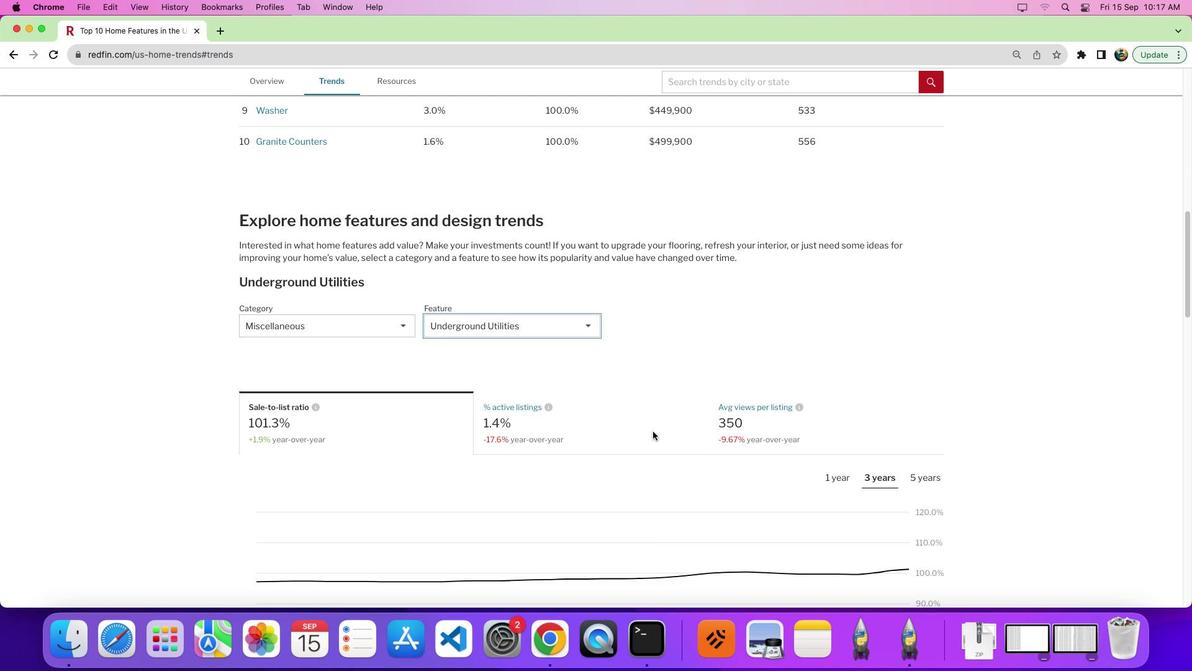 
Action: Mouse scrolled (653, 431) with delta (0, 0)
Screenshot: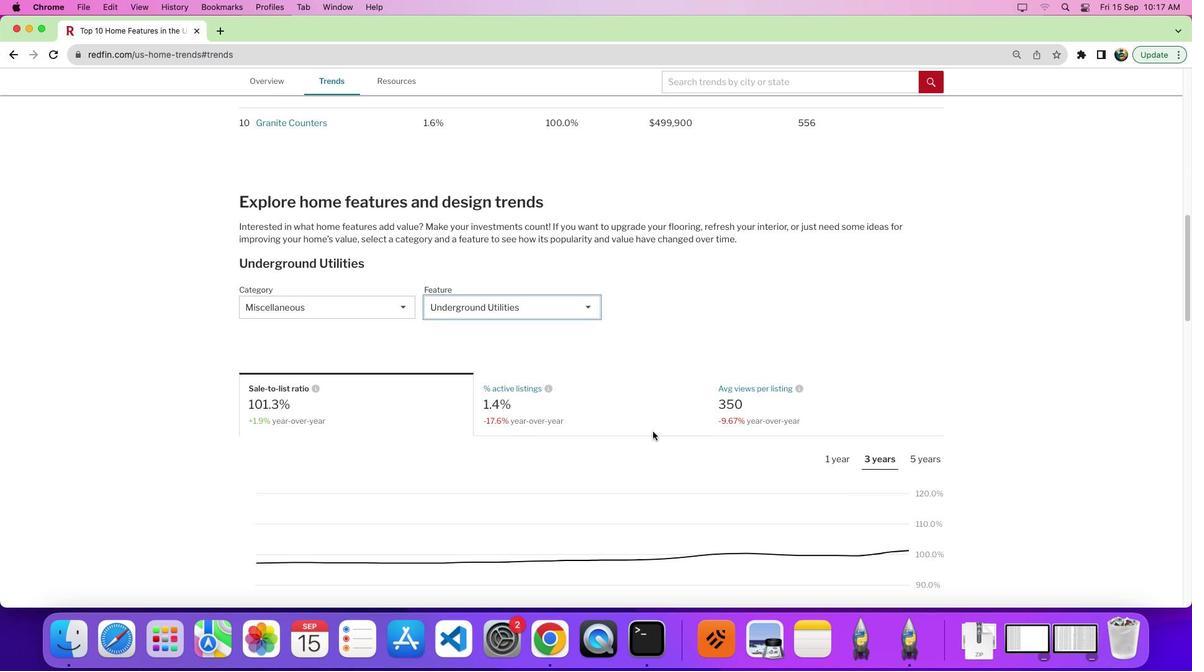 
Action: Mouse moved to (742, 380)
Screenshot: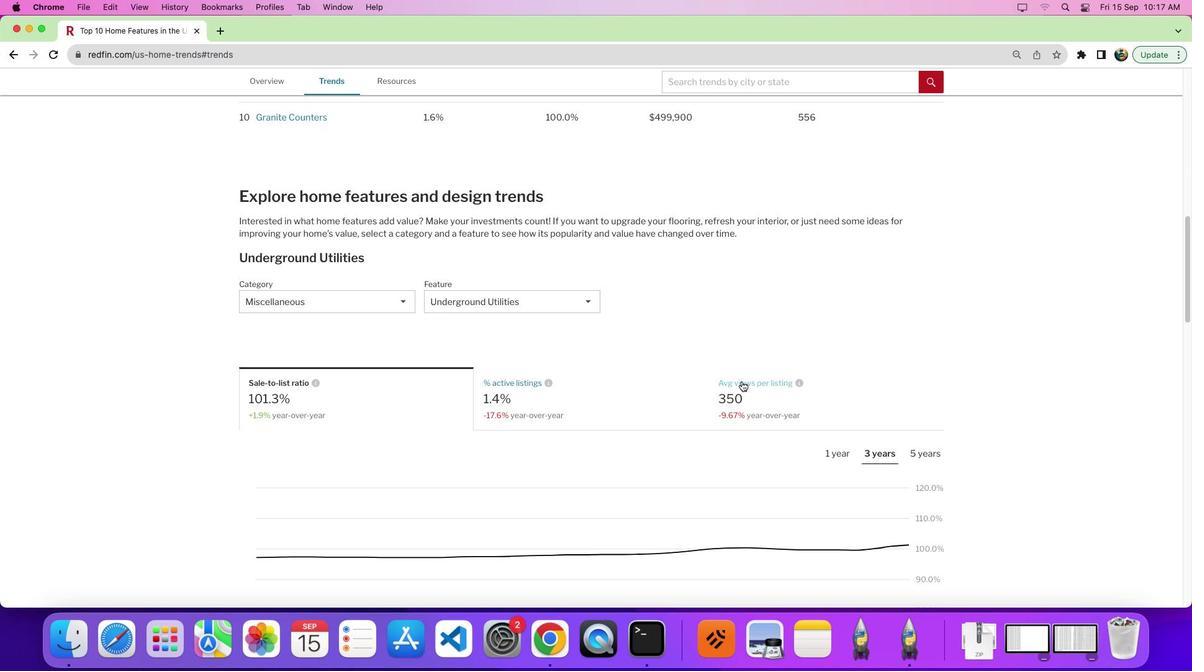 
Action: Mouse pressed left at (742, 380)
Screenshot: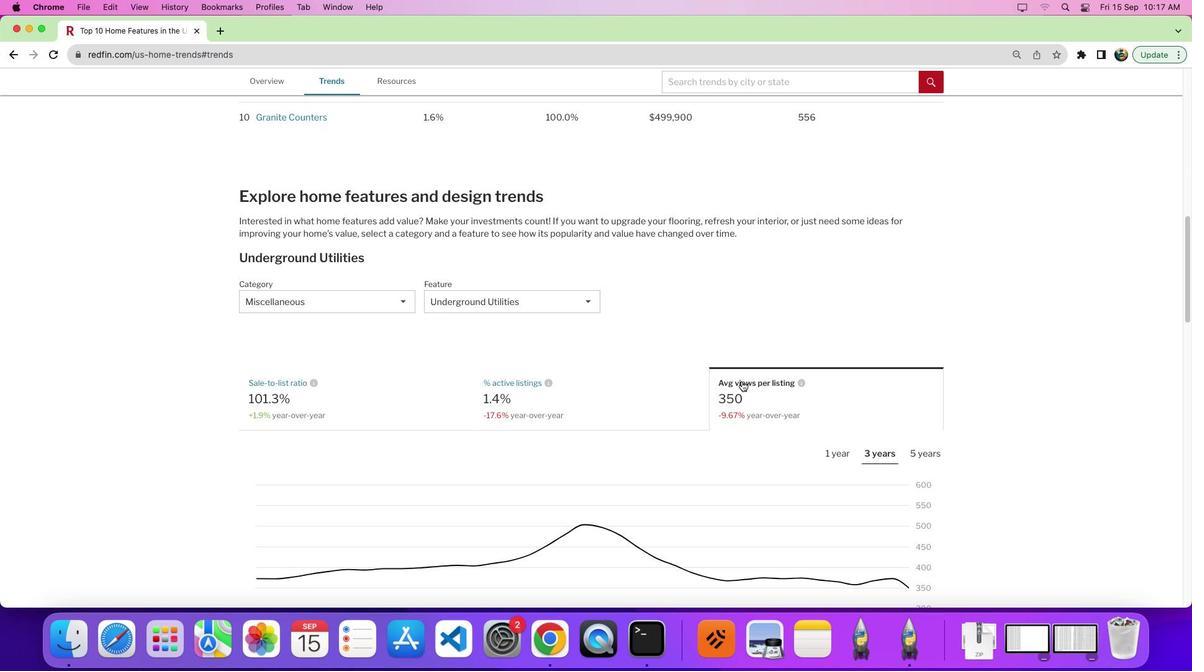 
Action: Mouse moved to (843, 455)
Screenshot: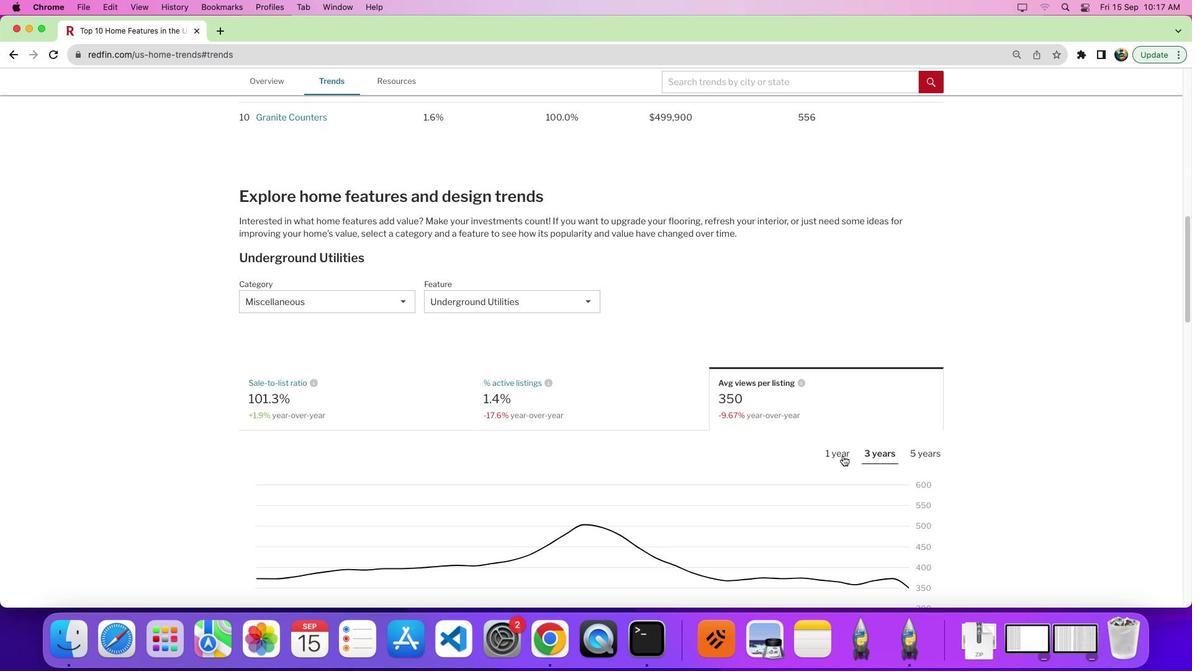 
Action: Mouse pressed left at (843, 455)
Screenshot: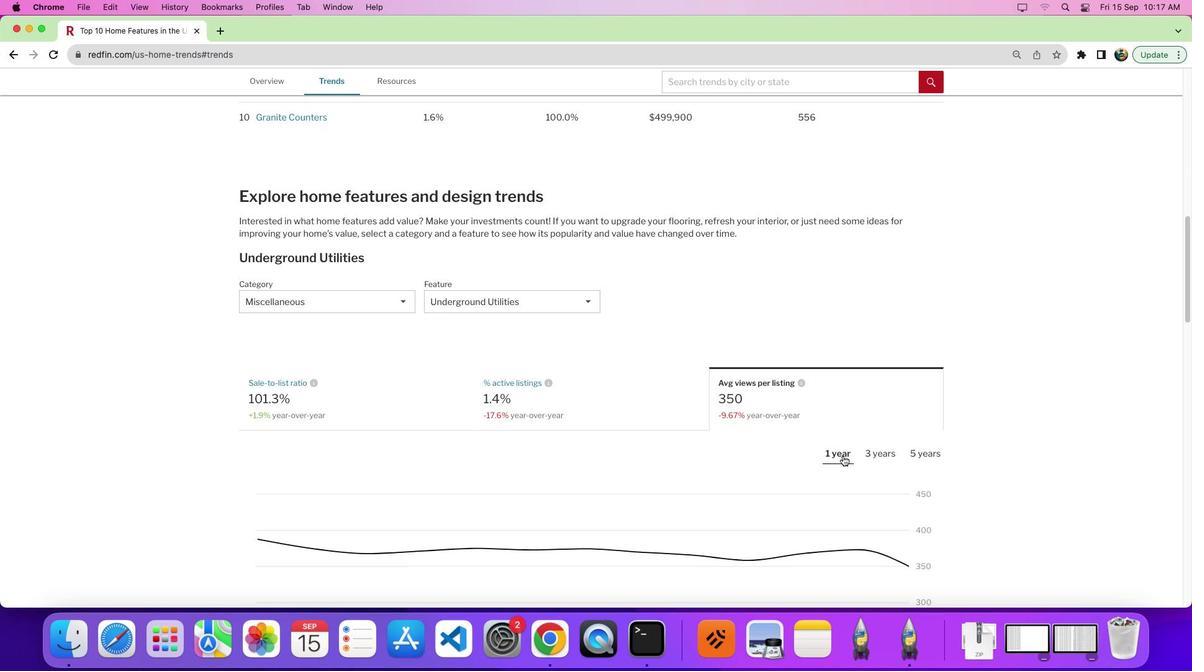 
Action: Mouse moved to (725, 462)
Screenshot: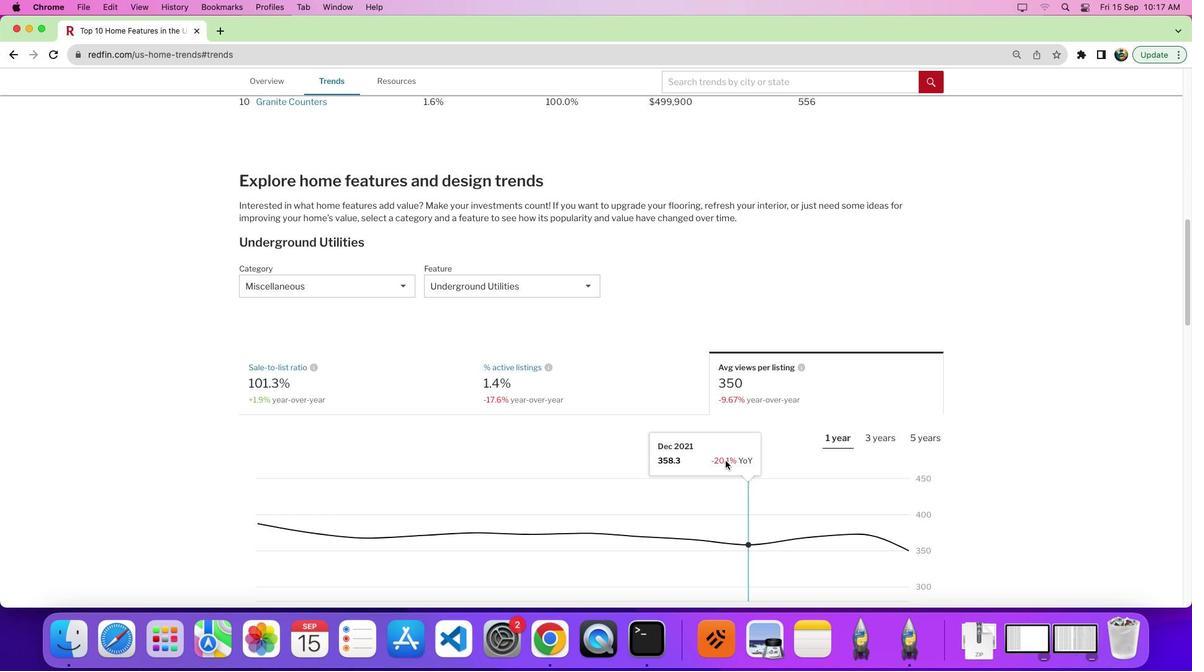 
Action: Mouse scrolled (725, 462) with delta (0, 0)
Screenshot: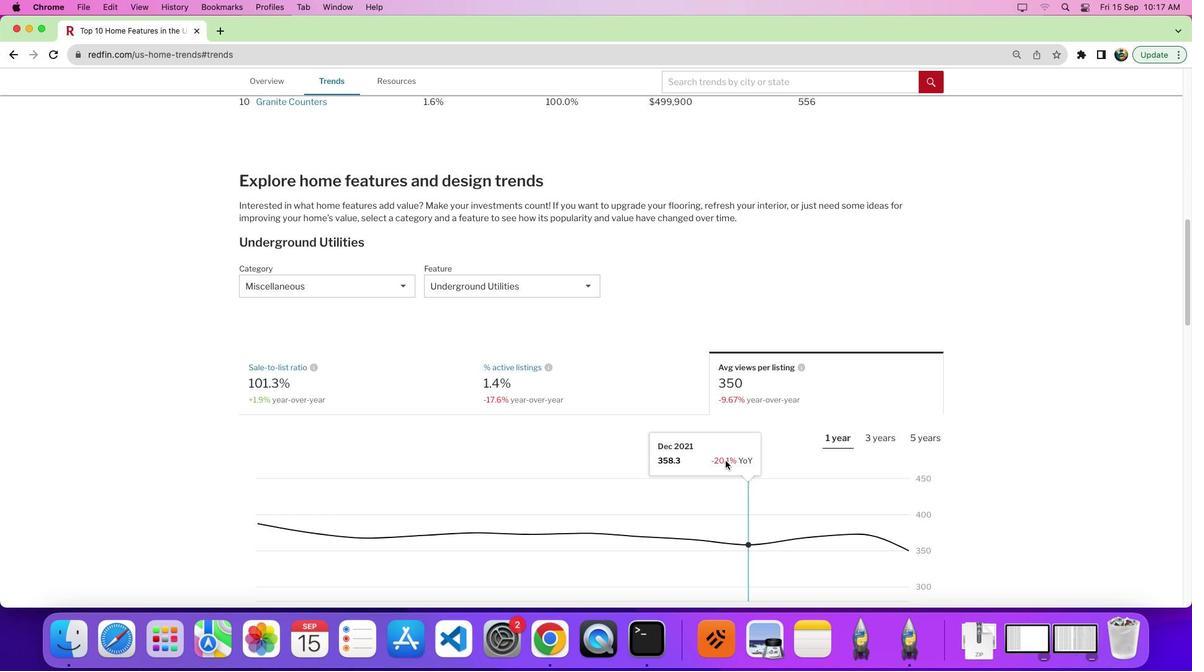 
Action: Mouse moved to (725, 462)
Screenshot: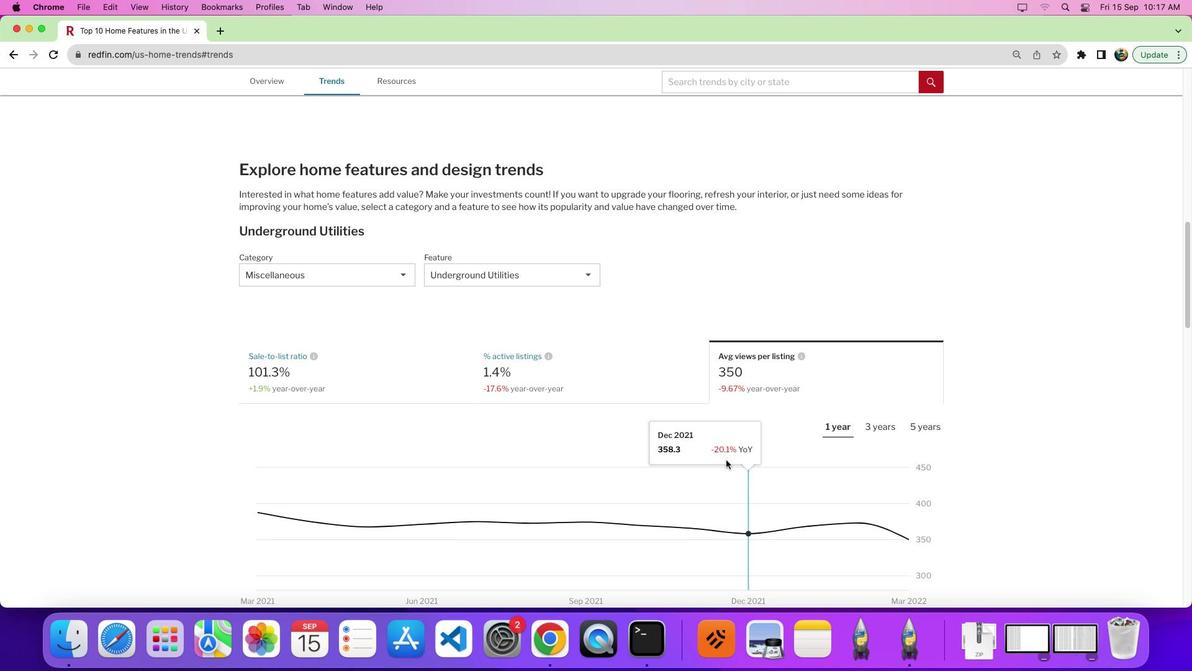 
Action: Mouse scrolled (725, 462) with delta (0, 0)
Screenshot: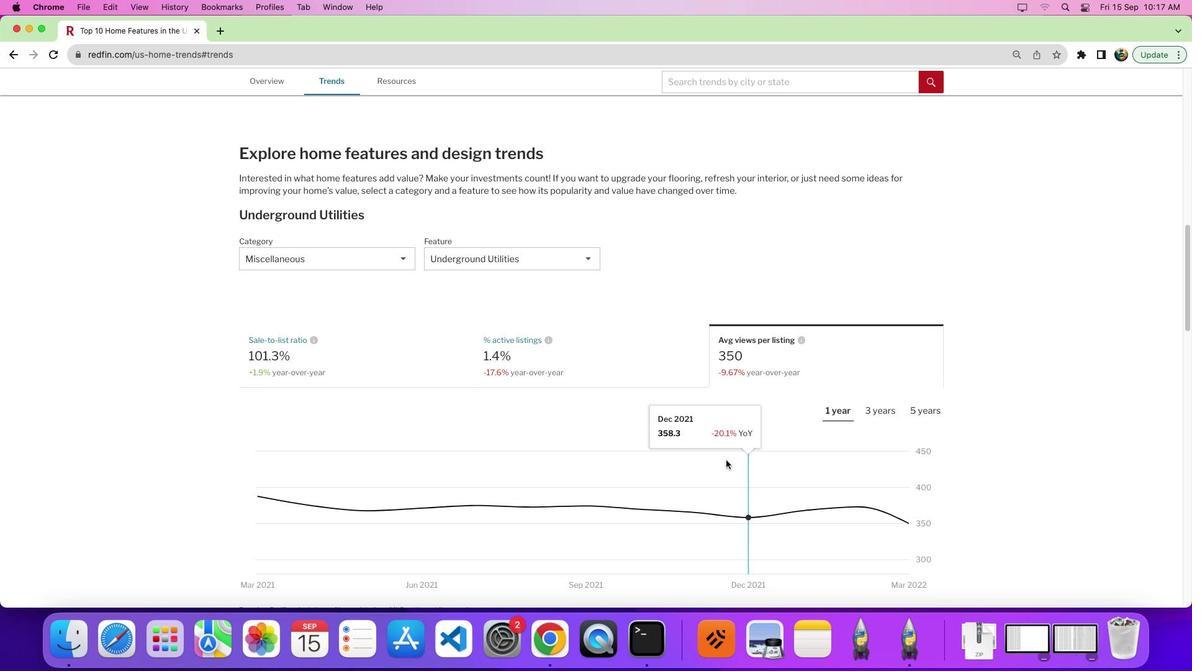 
Action: Mouse moved to (726, 461)
Screenshot: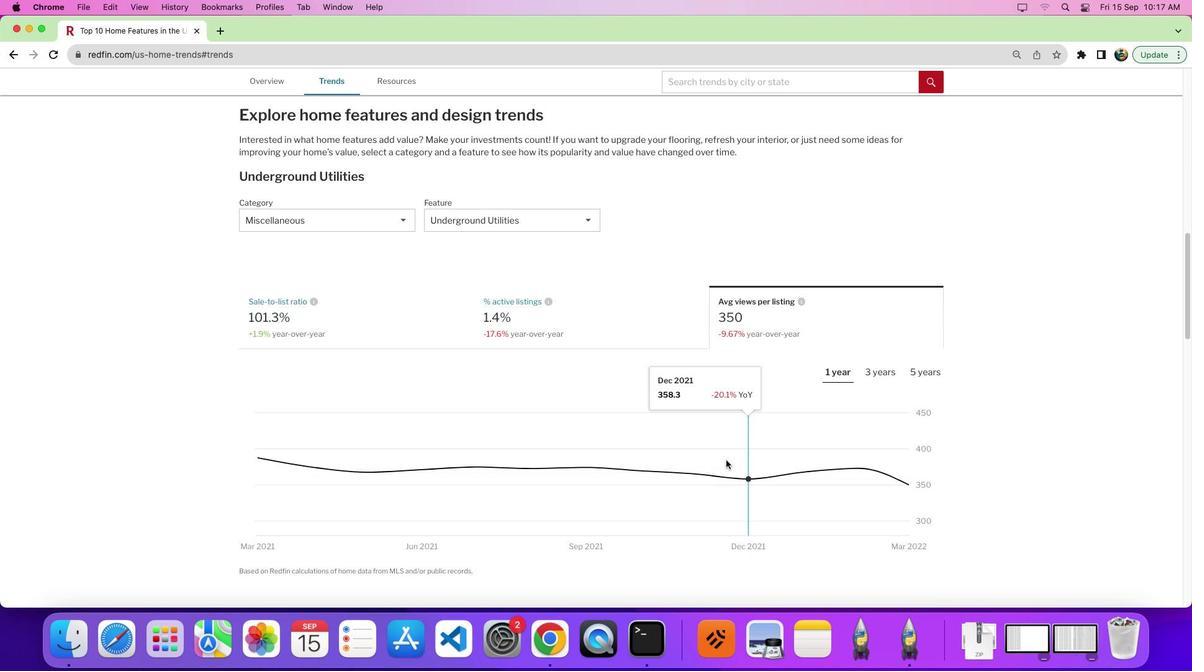 
Action: Mouse scrolled (726, 461) with delta (0, -1)
Screenshot: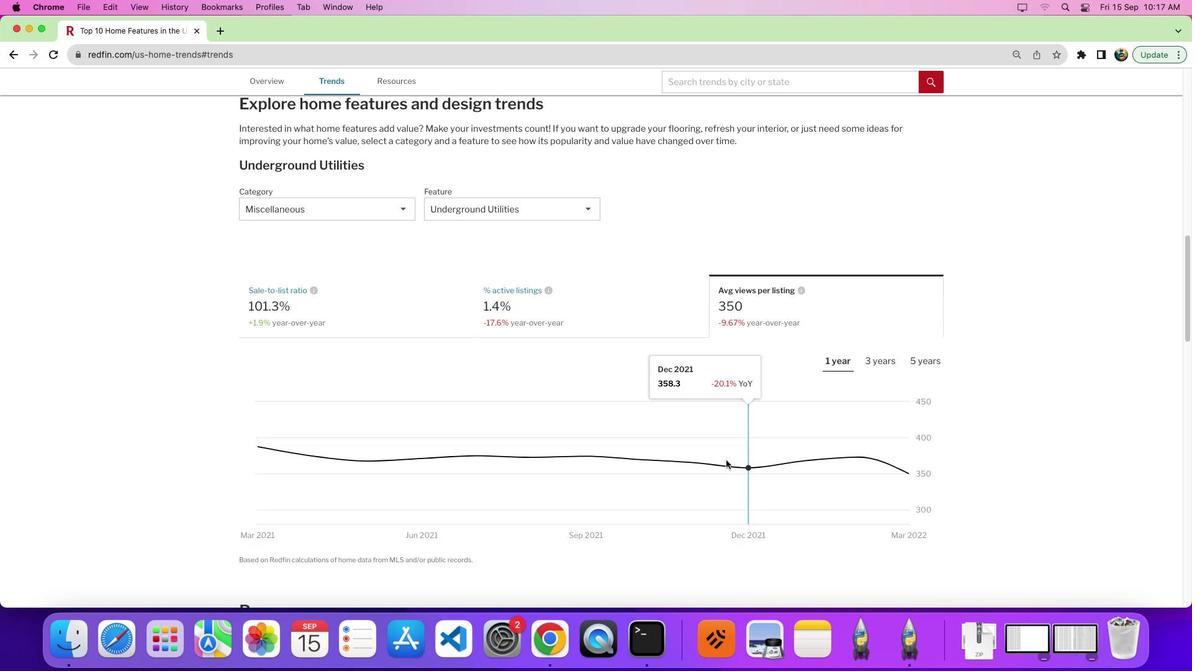 
Action: Mouse moved to (895, 410)
Screenshot: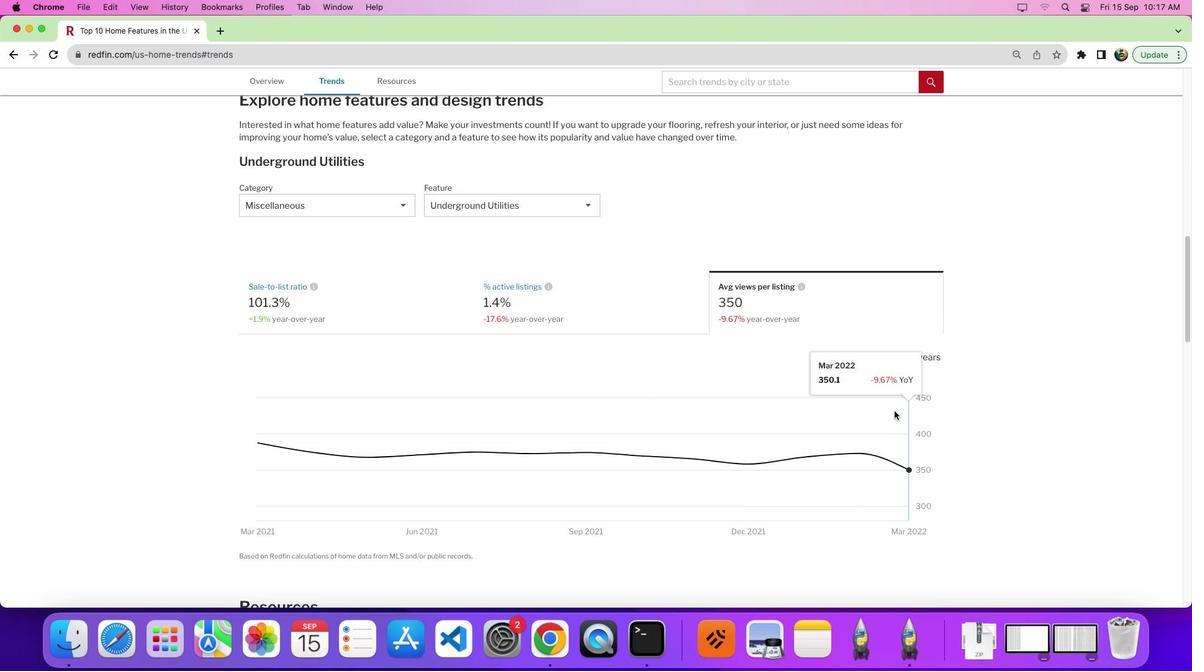 
